 Task: Send an email with the signature Christopher Carter with the subject 'Request for a discount' and the message 'Please let me know if there are any issues with the attached file.' from softage.1@softage.net to softage.9@softage.net and softage.10@softage.net with an attached document Service_level_agreement.pdf
Action: Mouse moved to (136, 154)
Screenshot: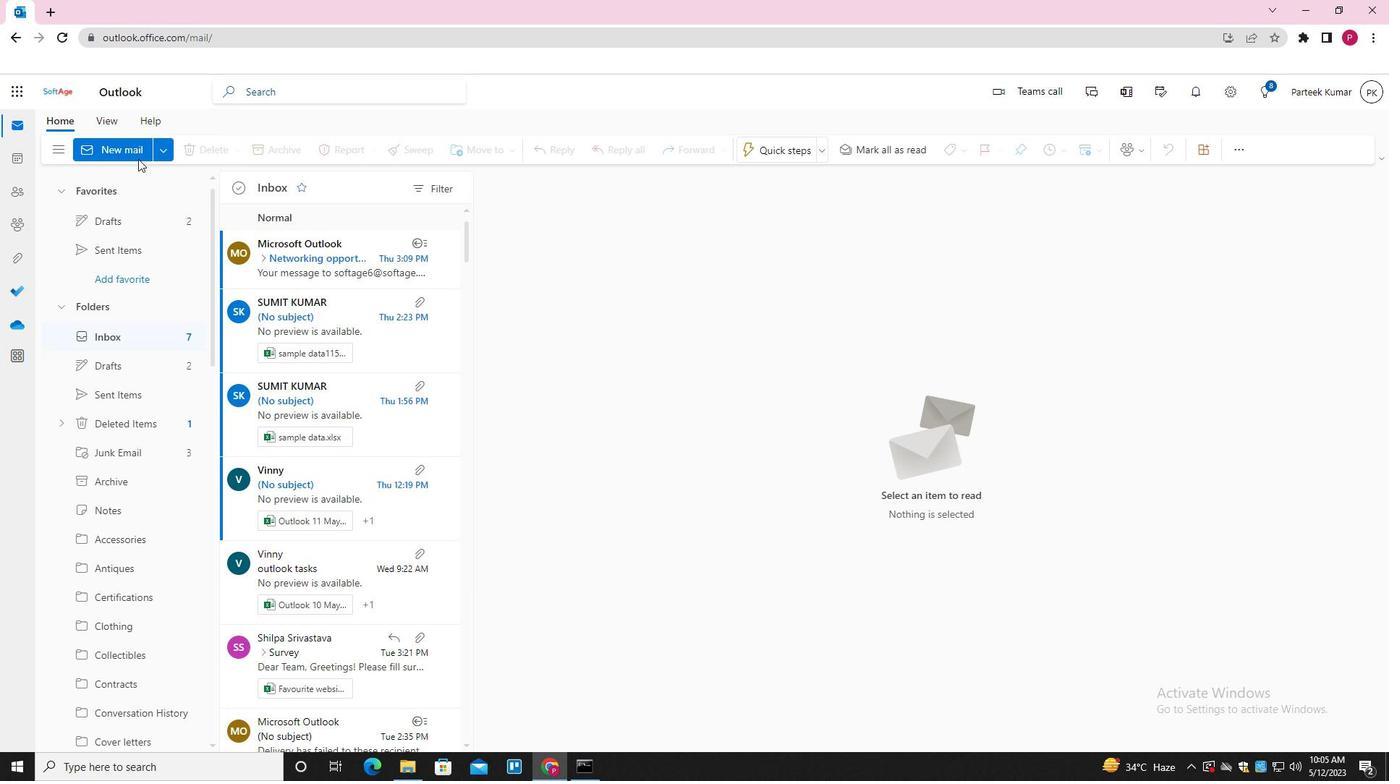
Action: Mouse pressed left at (136, 154)
Screenshot: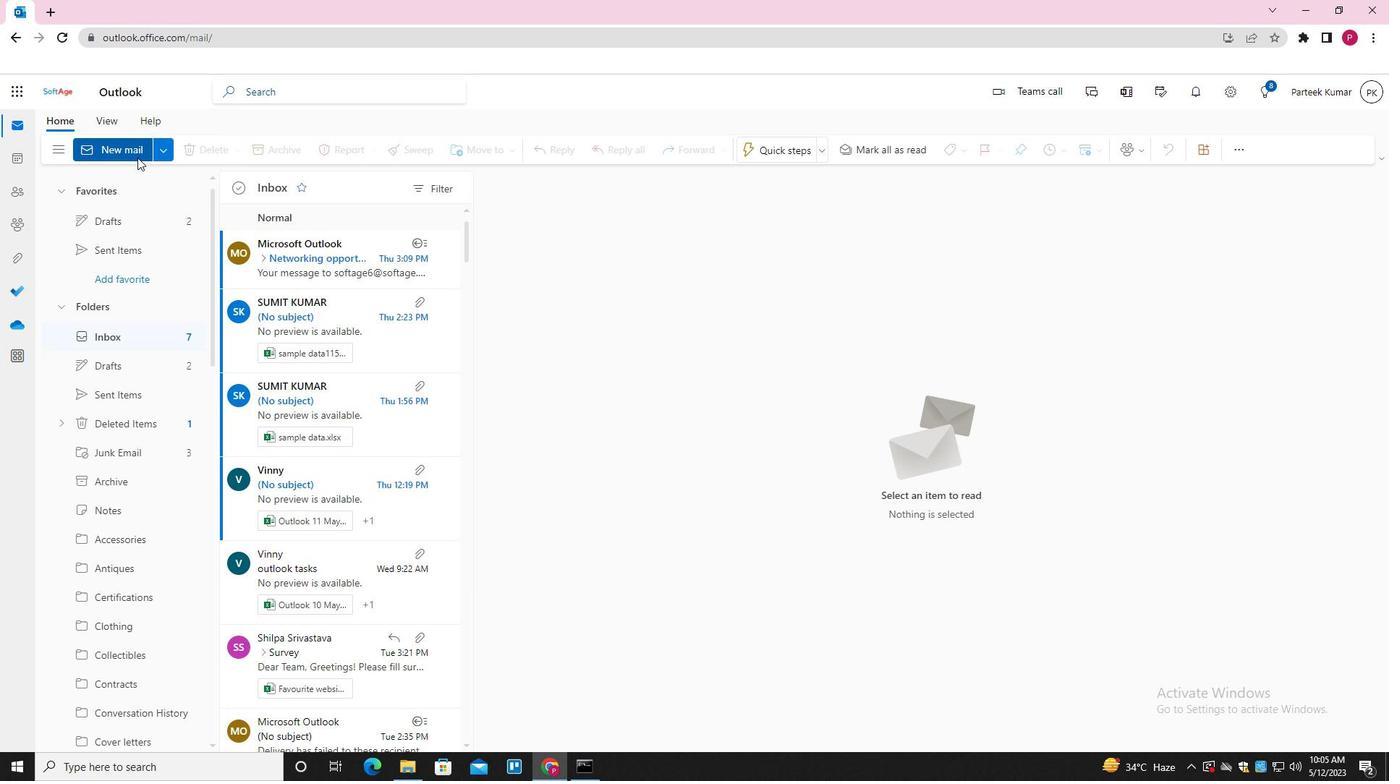 
Action: Mouse moved to (526, 383)
Screenshot: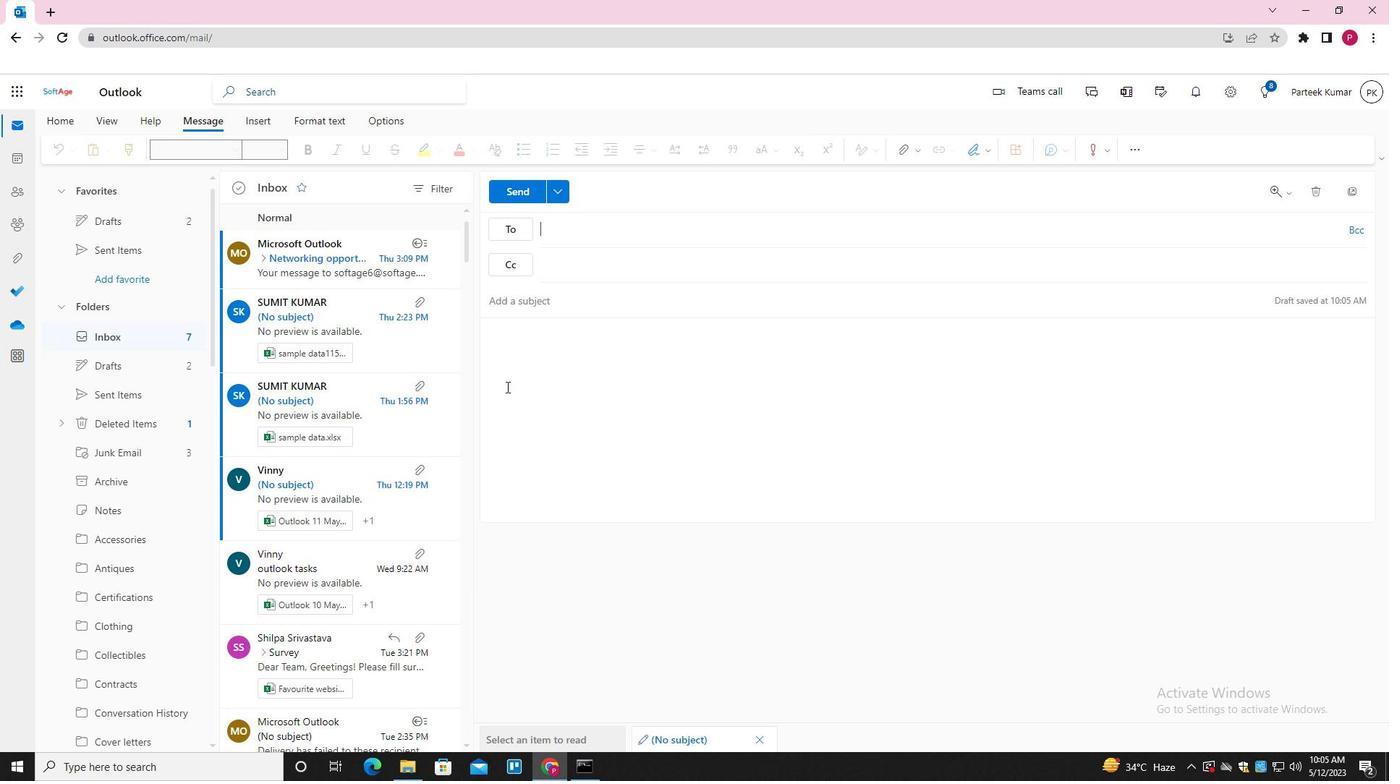 
Action: Mouse pressed left at (526, 383)
Screenshot: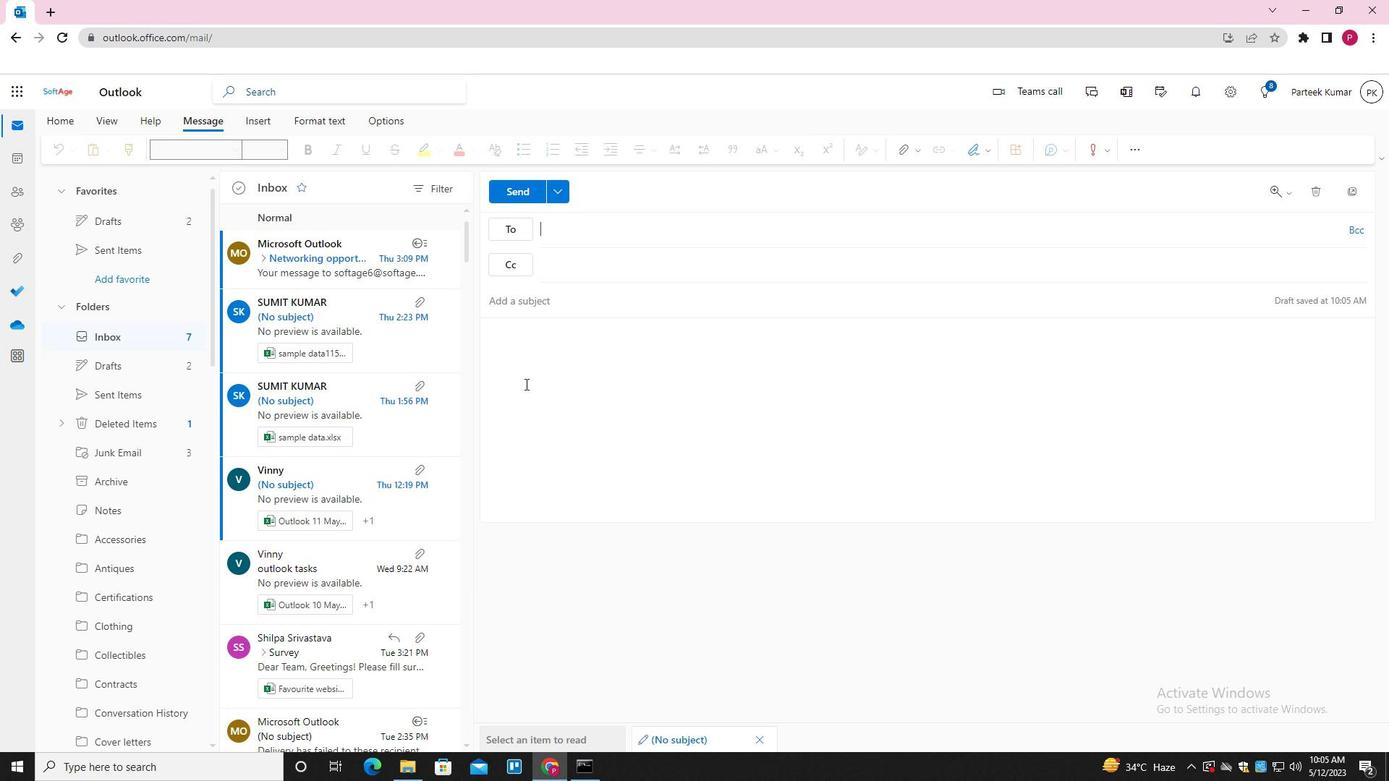 
Action: Mouse moved to (974, 152)
Screenshot: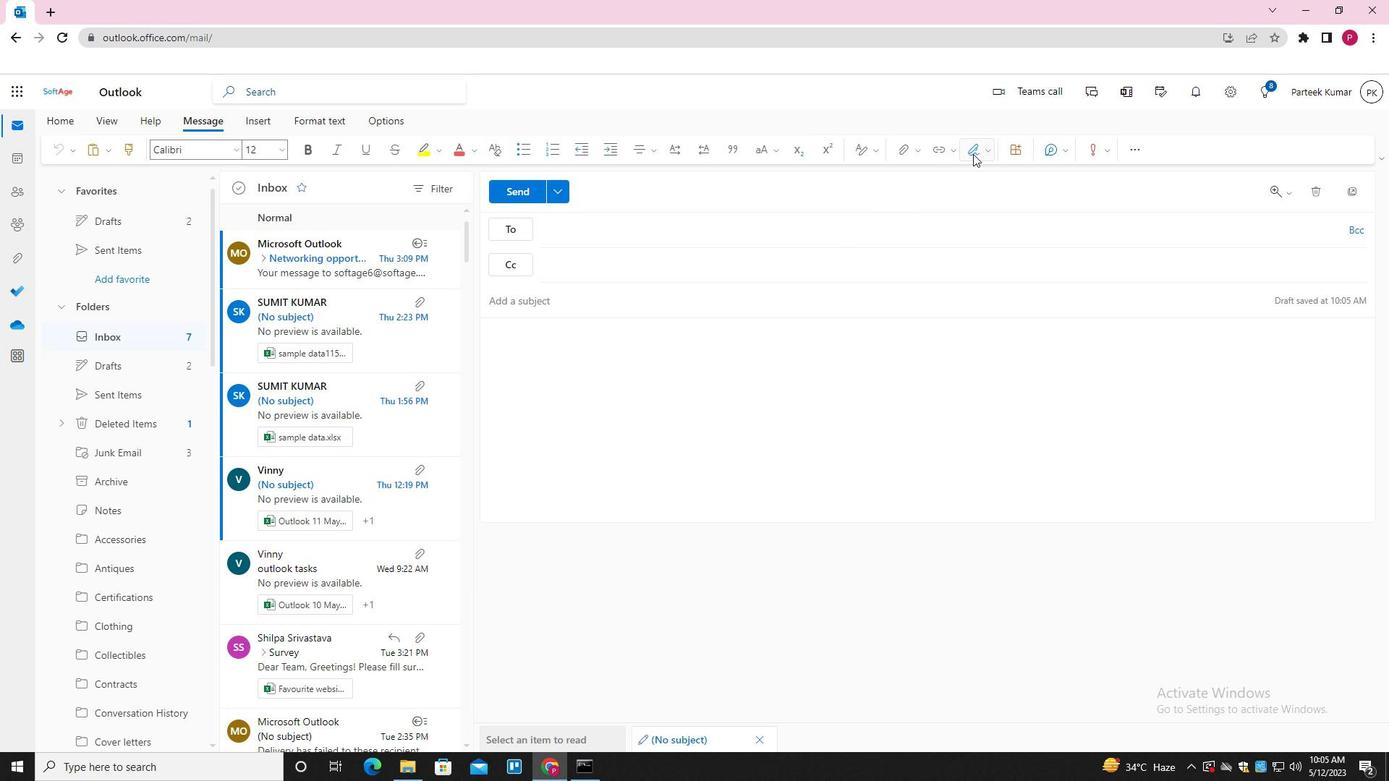 
Action: Mouse pressed left at (974, 152)
Screenshot: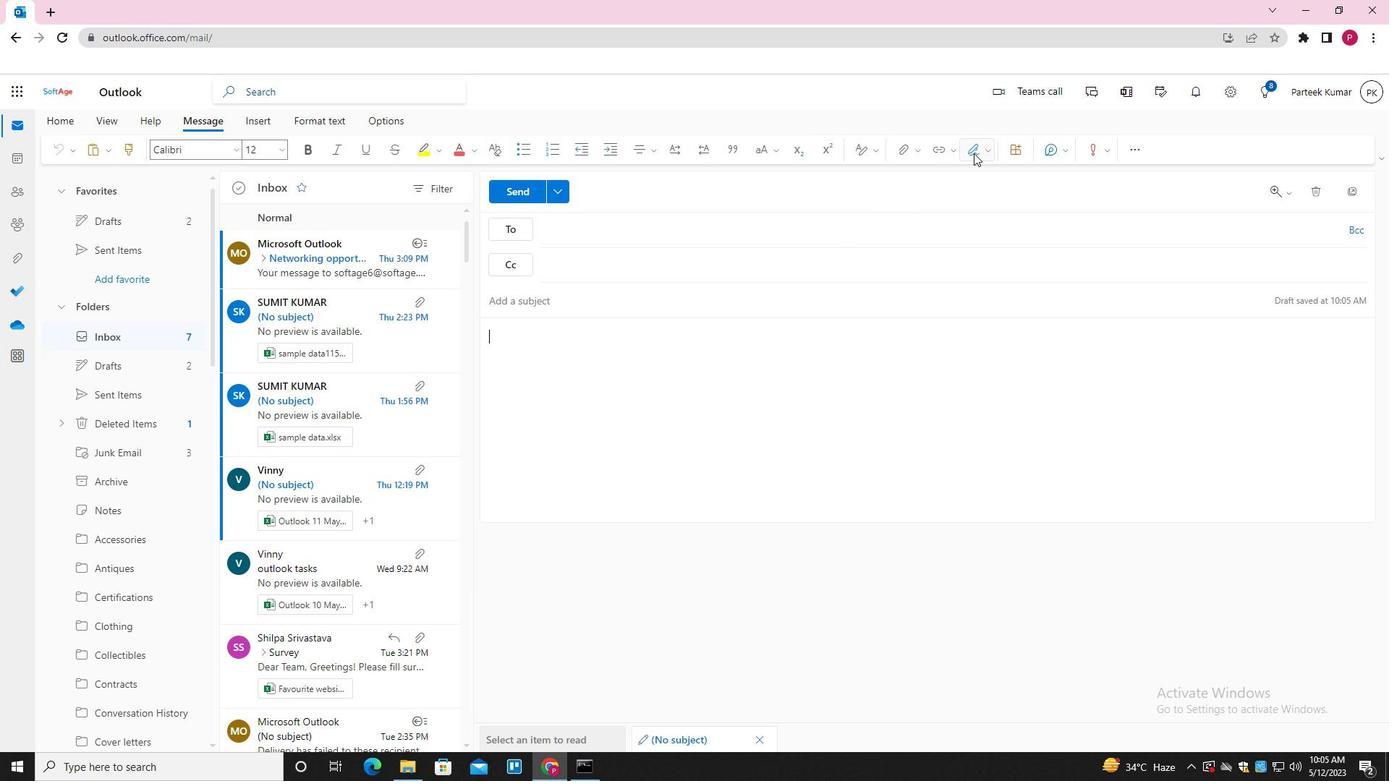 
Action: Mouse moved to (954, 209)
Screenshot: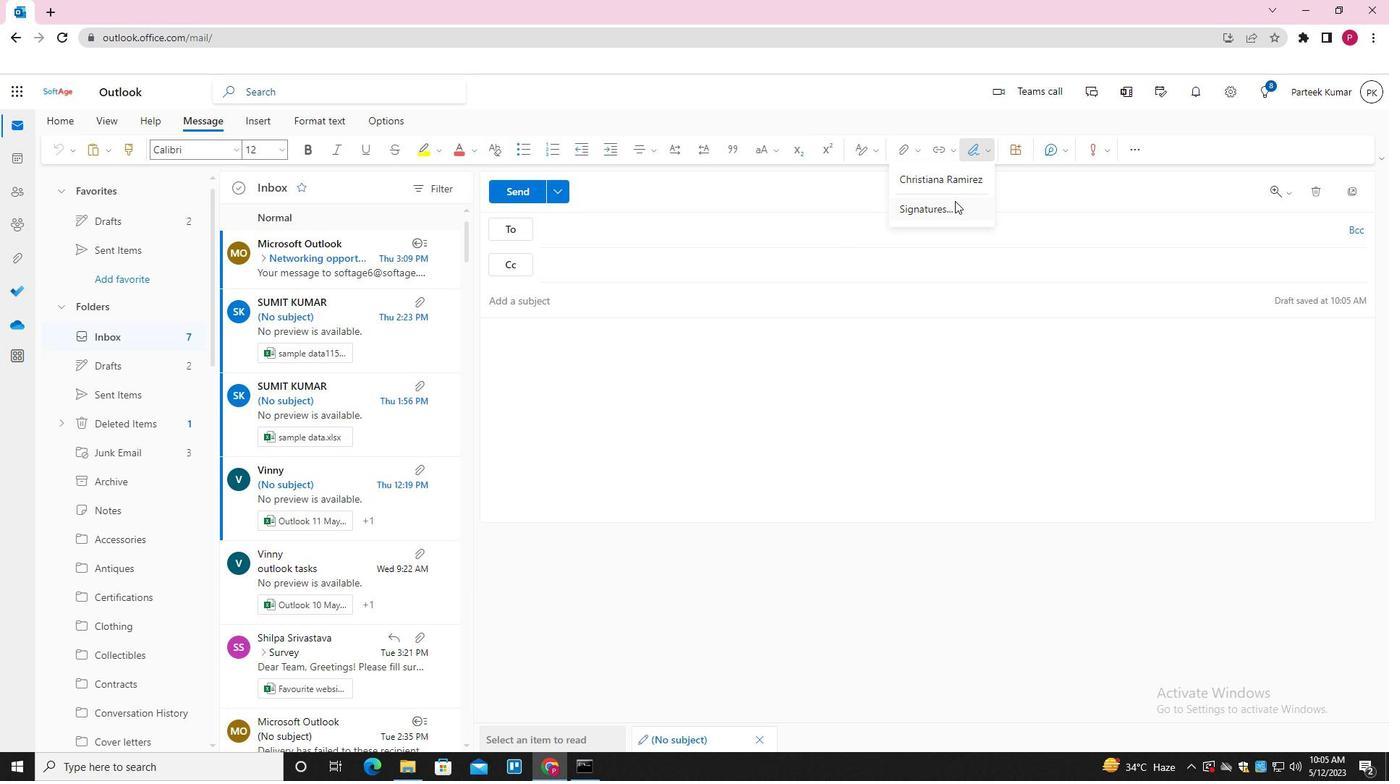 
Action: Mouse pressed left at (954, 209)
Screenshot: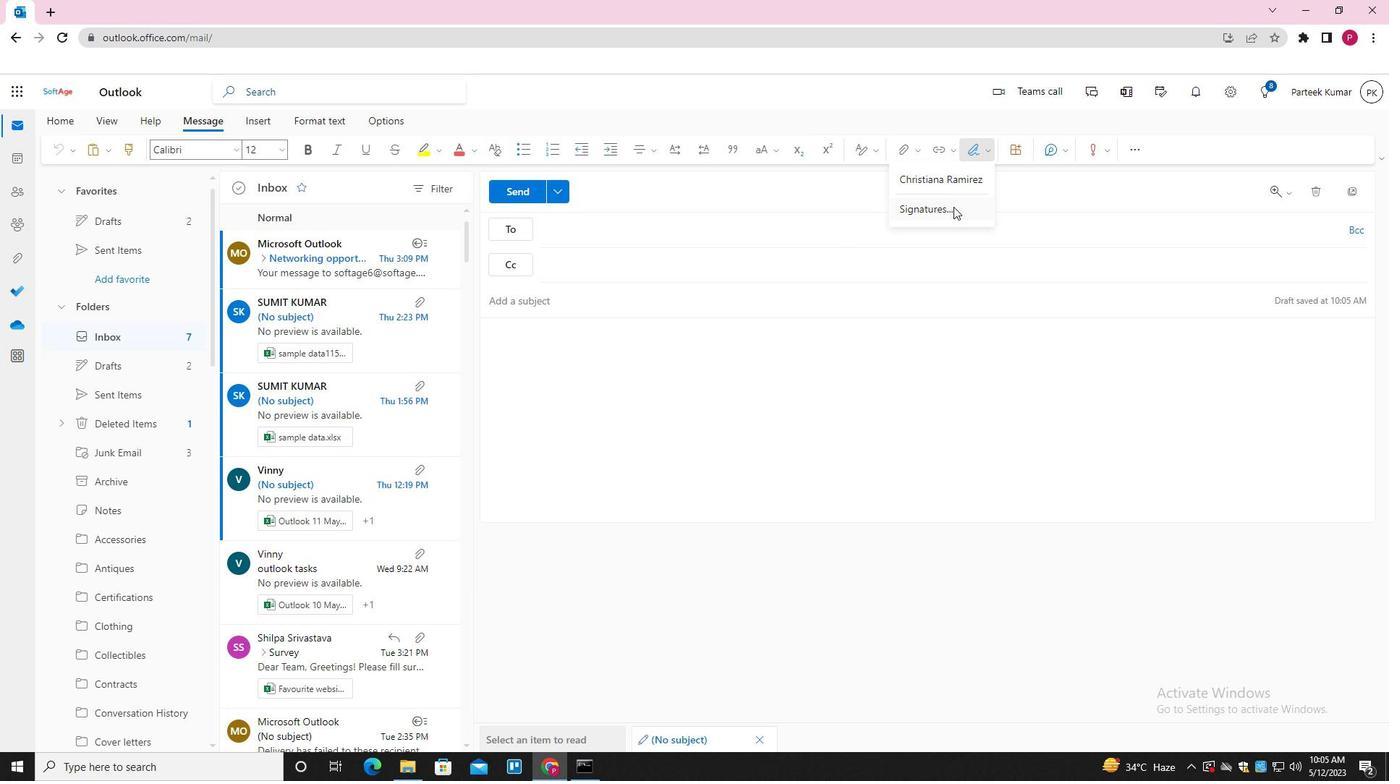 
Action: Mouse moved to (966, 259)
Screenshot: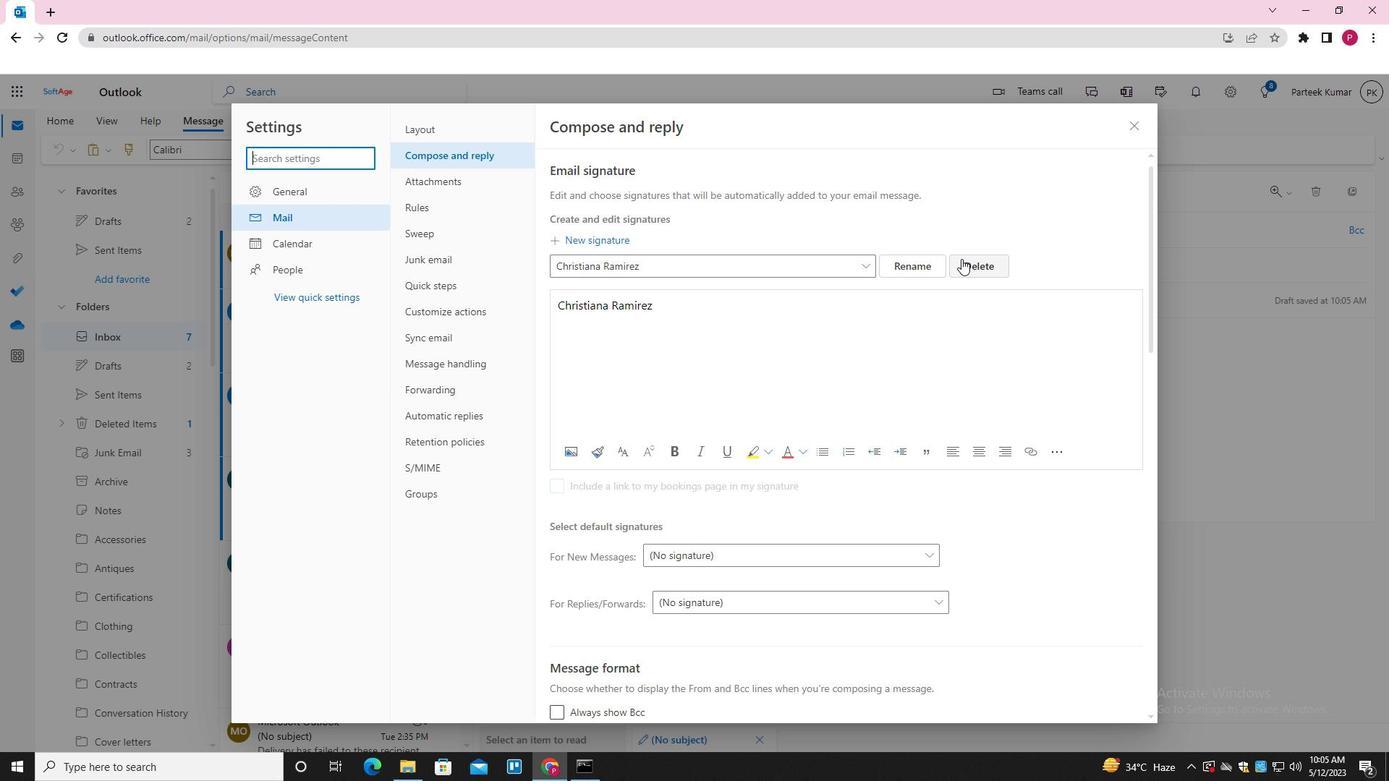 
Action: Mouse pressed left at (966, 259)
Screenshot: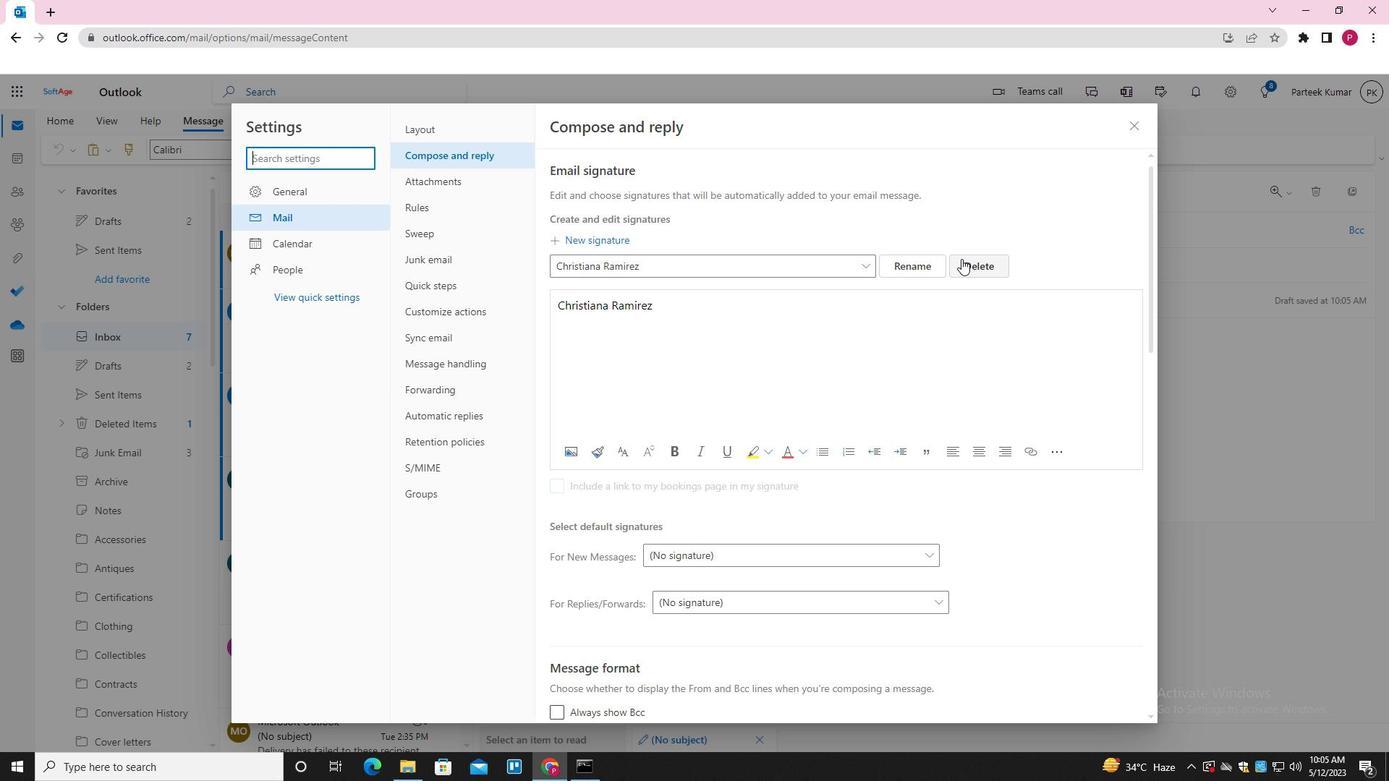 
Action: Mouse moved to (641, 269)
Screenshot: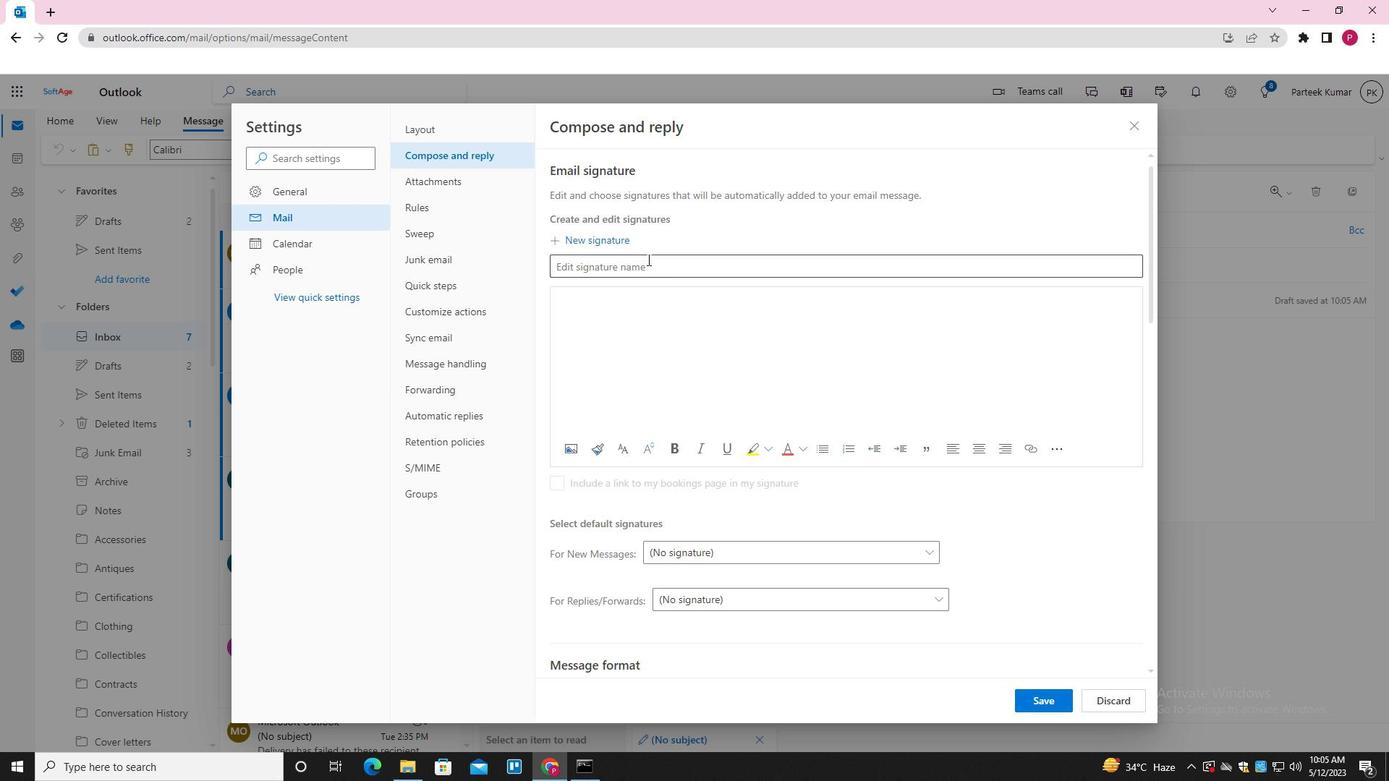 
Action: Mouse pressed left at (641, 269)
Screenshot: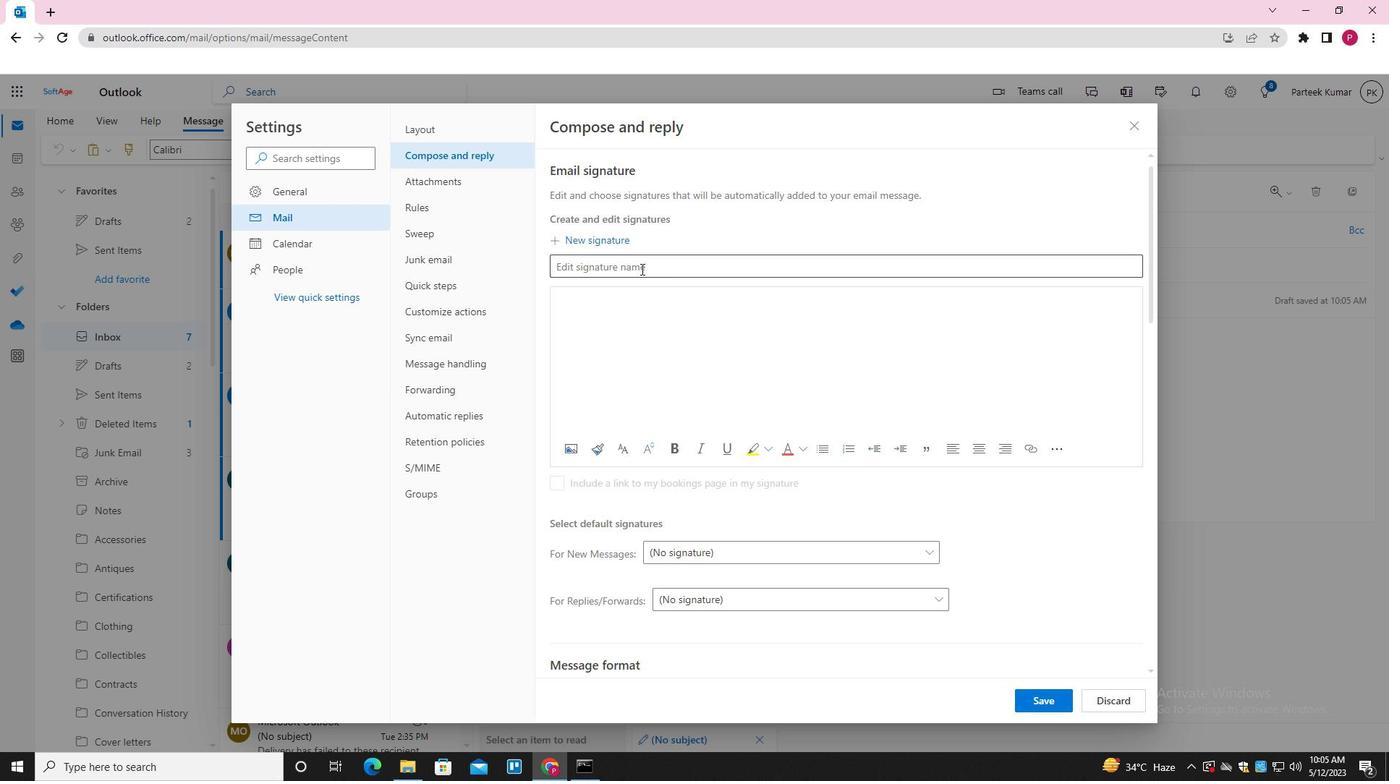 
Action: Key pressed <Key.shift>CHRISTOPHER<Key.space><Key.shift><Key.shift><Key.shift><Key.shift><Key.shift>CARTERctrl+Actrl+C
Screenshot: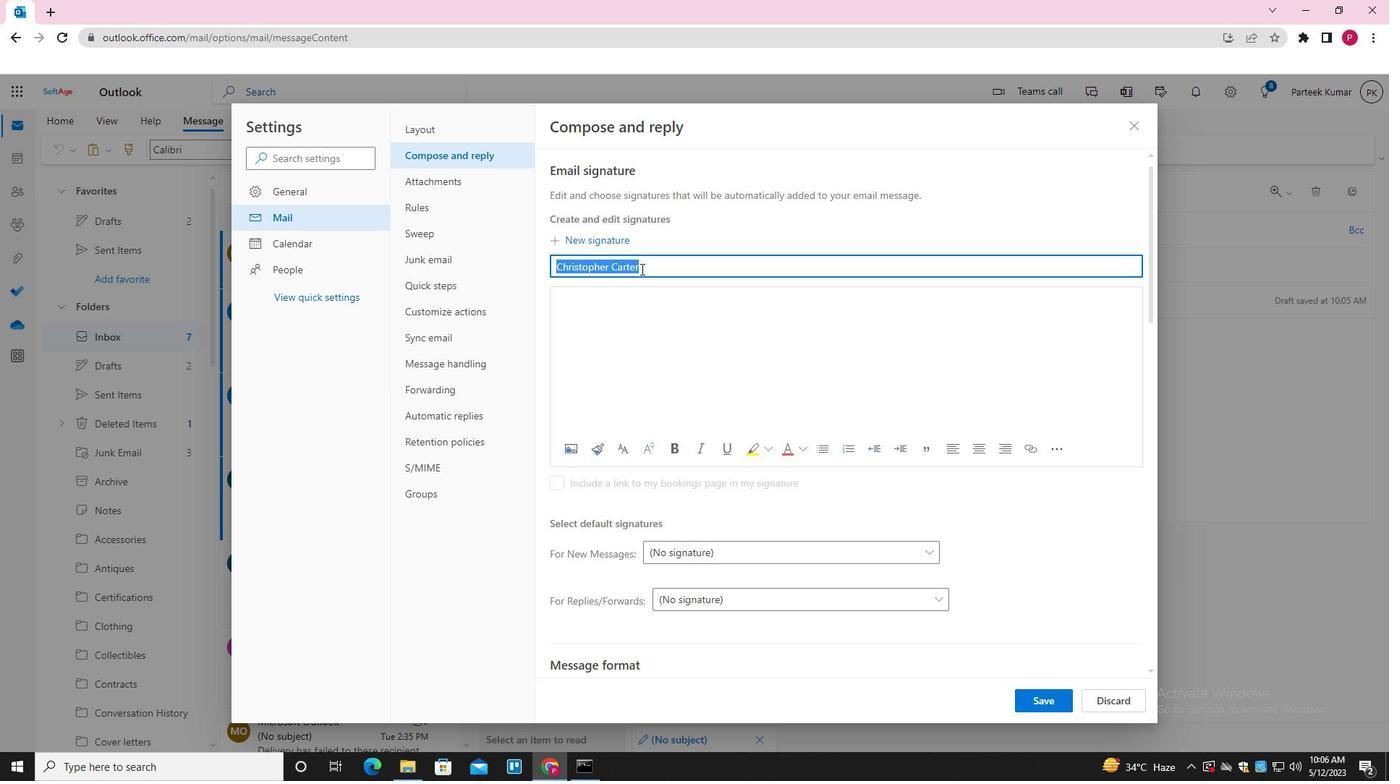 
Action: Mouse moved to (644, 304)
Screenshot: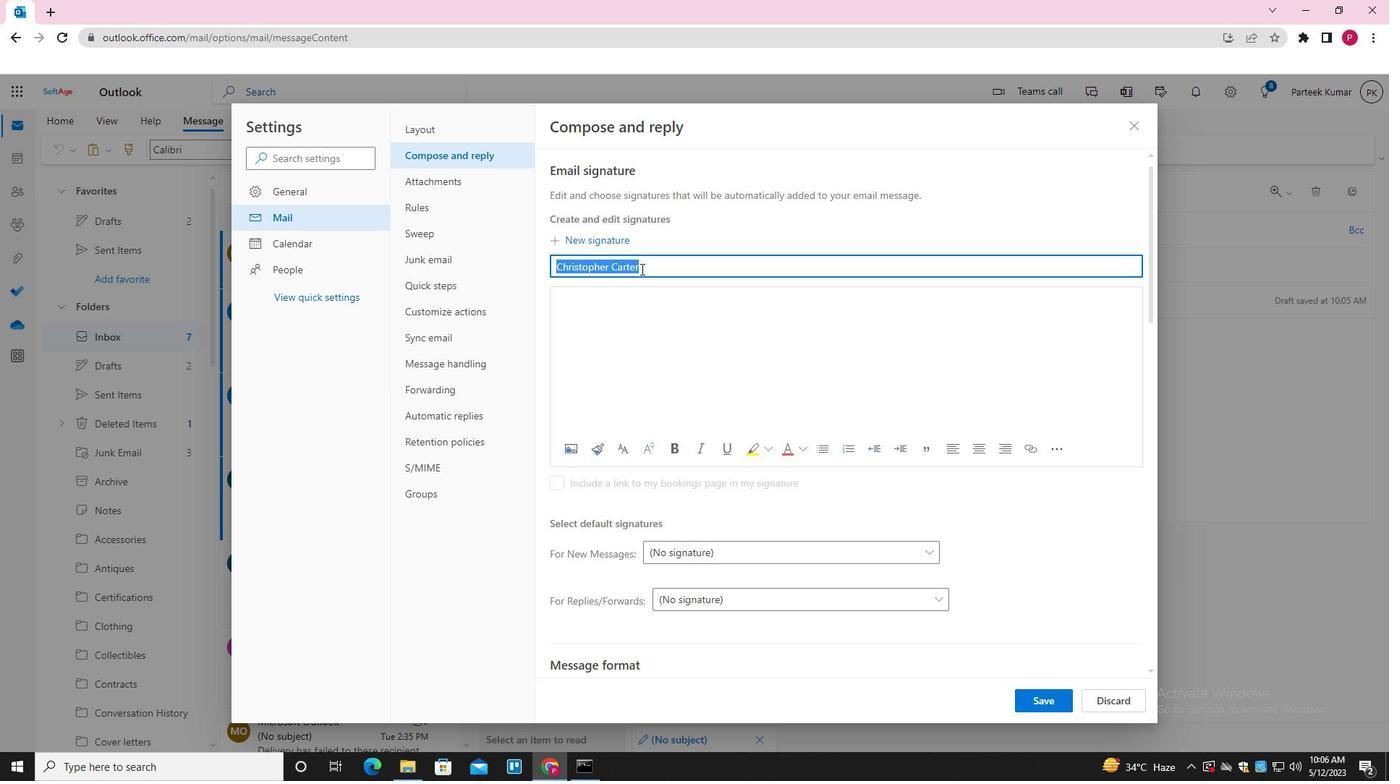 
Action: Mouse pressed left at (644, 304)
Screenshot: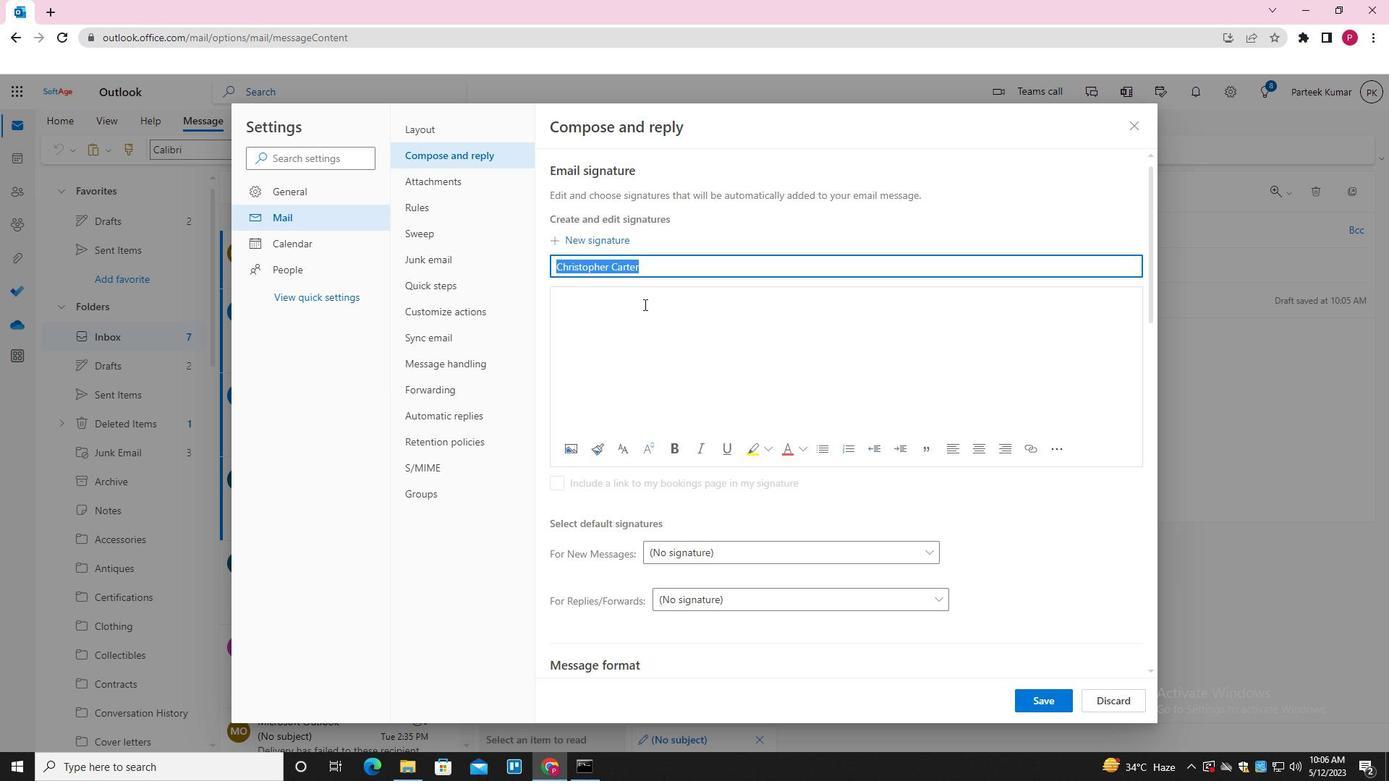 
Action: Key pressed ctrl+V
Screenshot: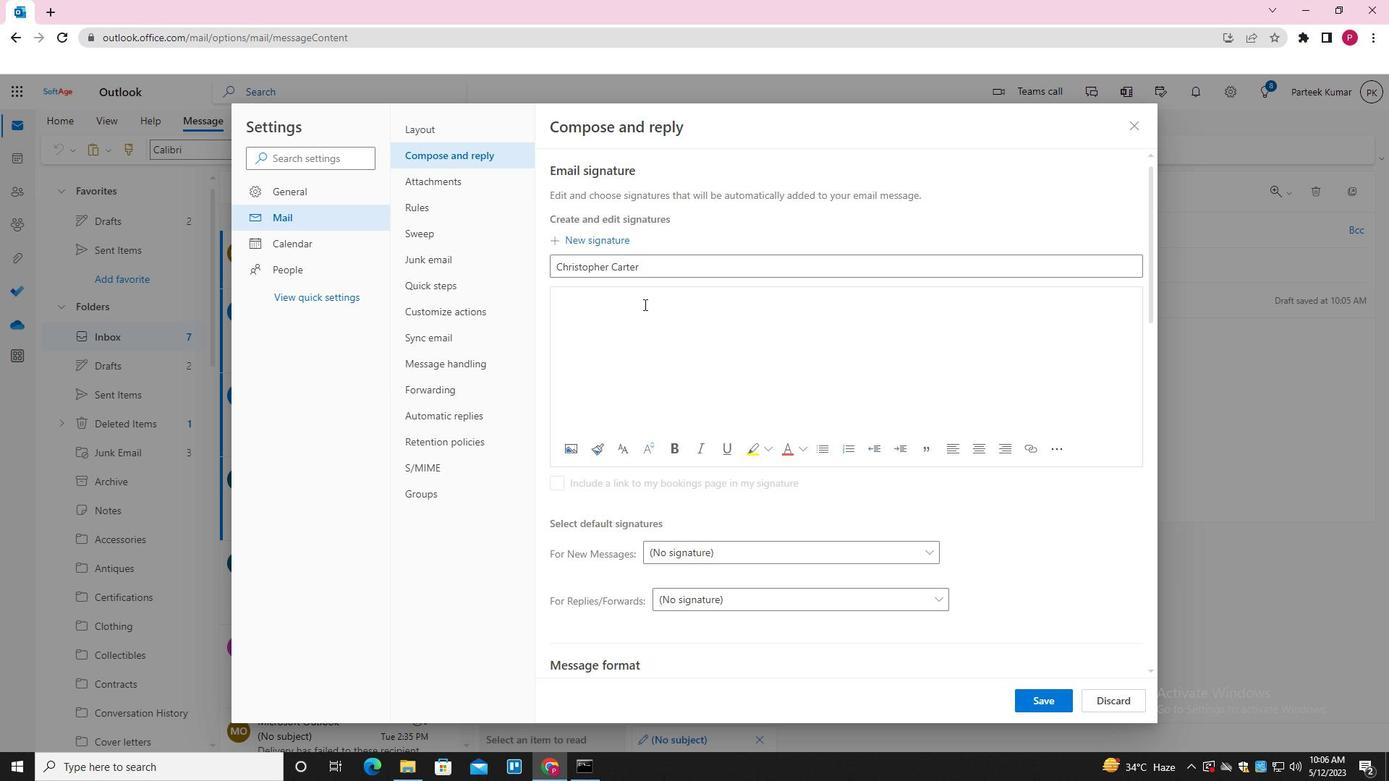 
Action: Mouse moved to (1024, 697)
Screenshot: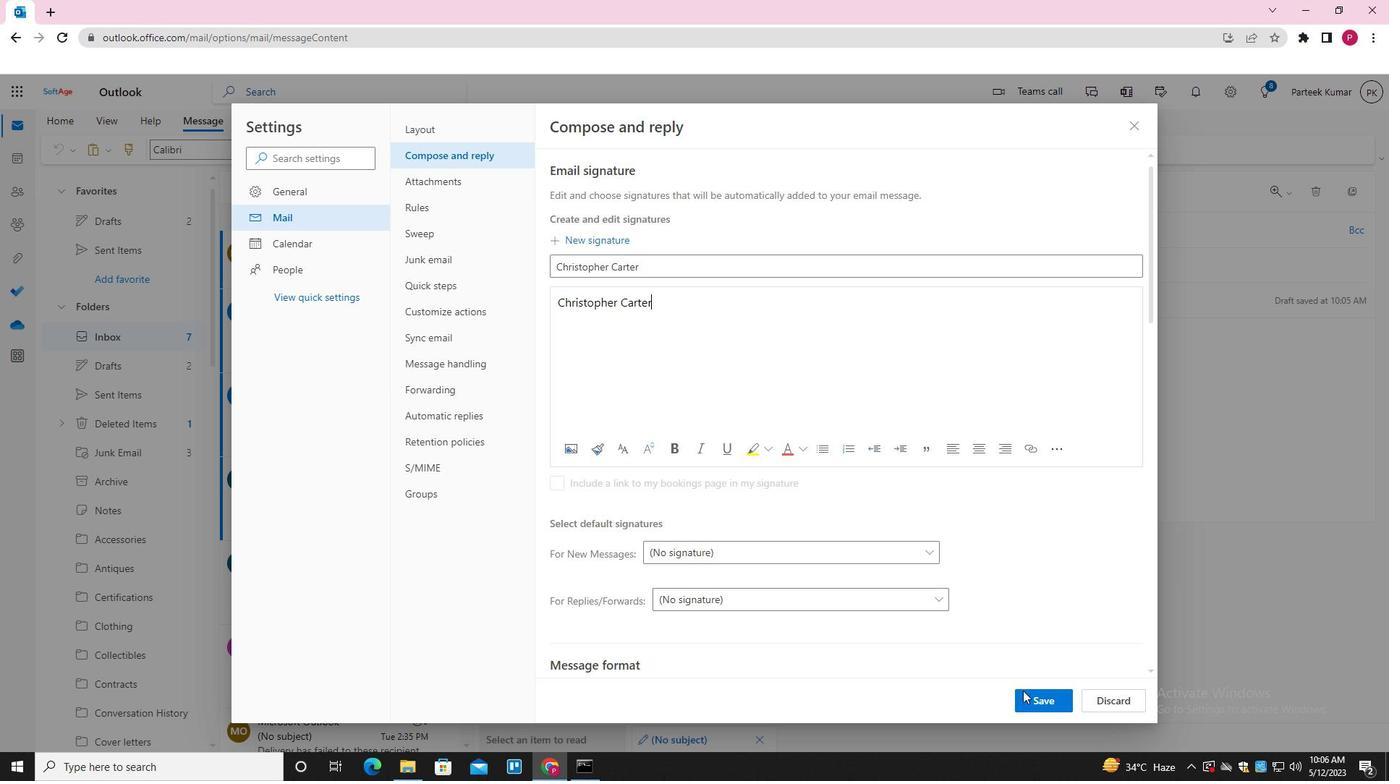 
Action: Mouse pressed left at (1024, 697)
Screenshot: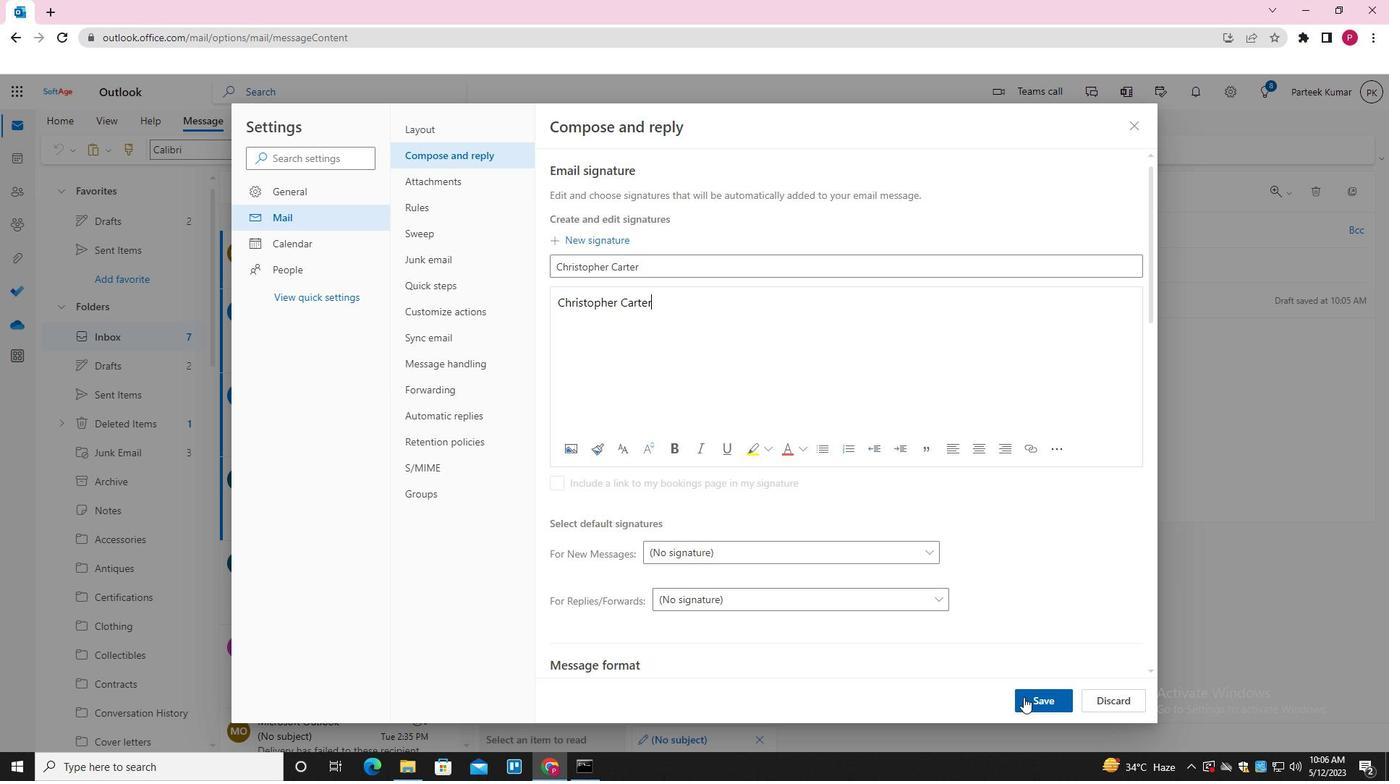 
Action: Mouse moved to (1136, 126)
Screenshot: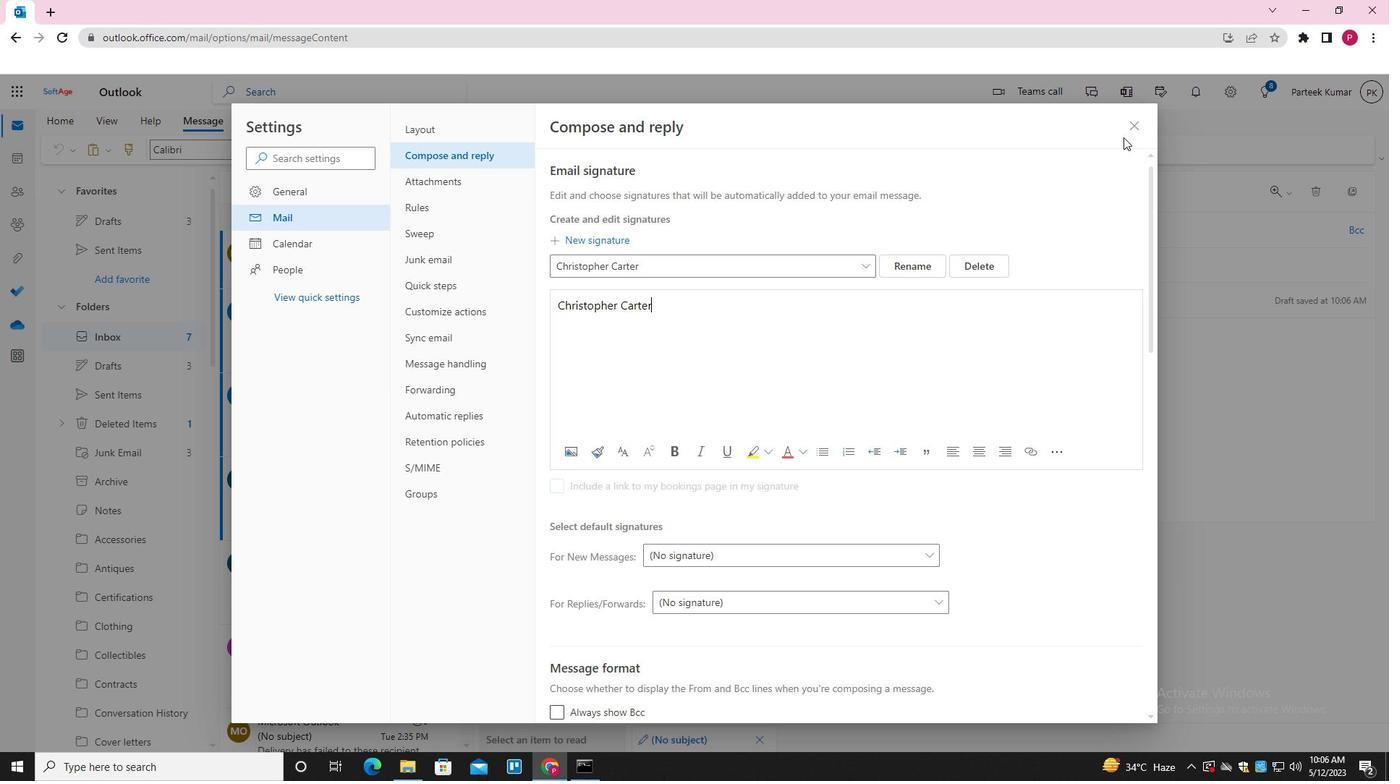 
Action: Mouse pressed left at (1136, 126)
Screenshot: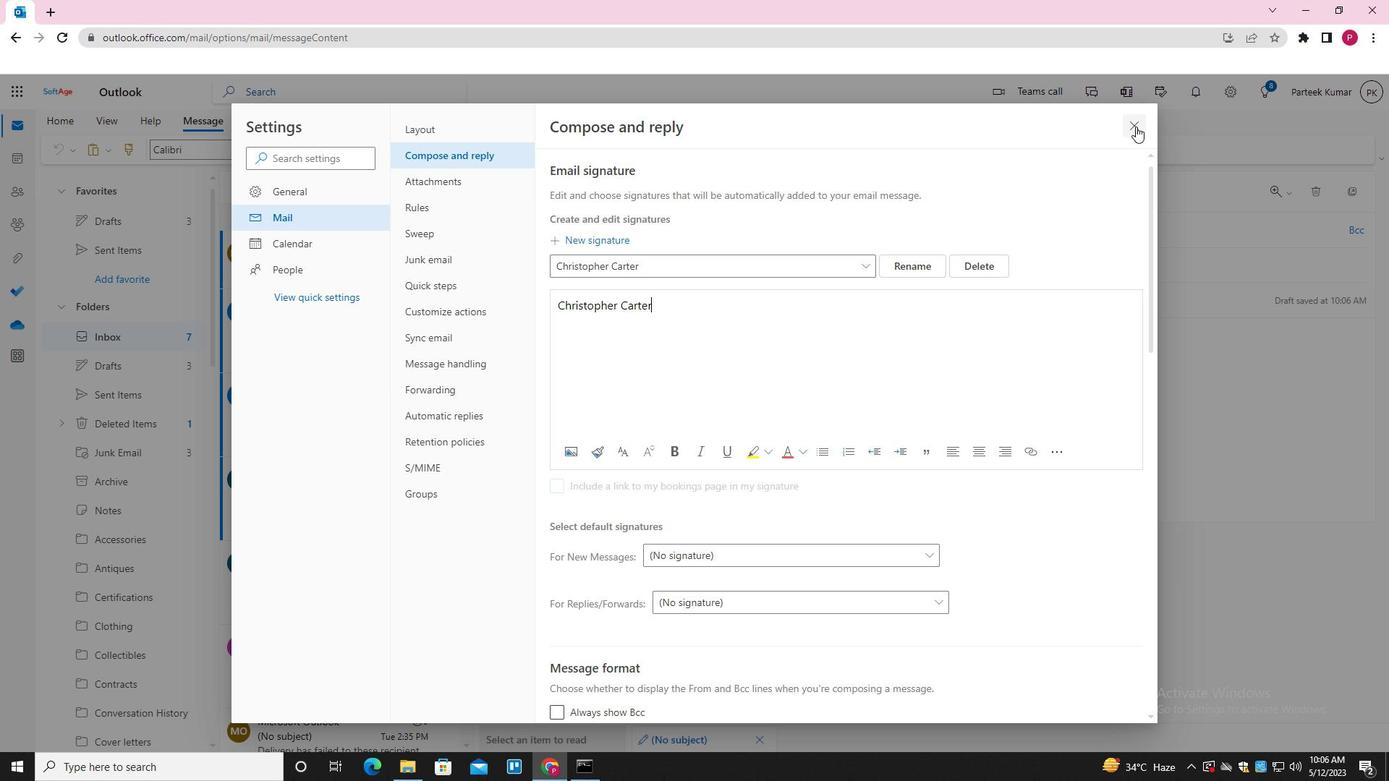 
Action: Mouse moved to (887, 341)
Screenshot: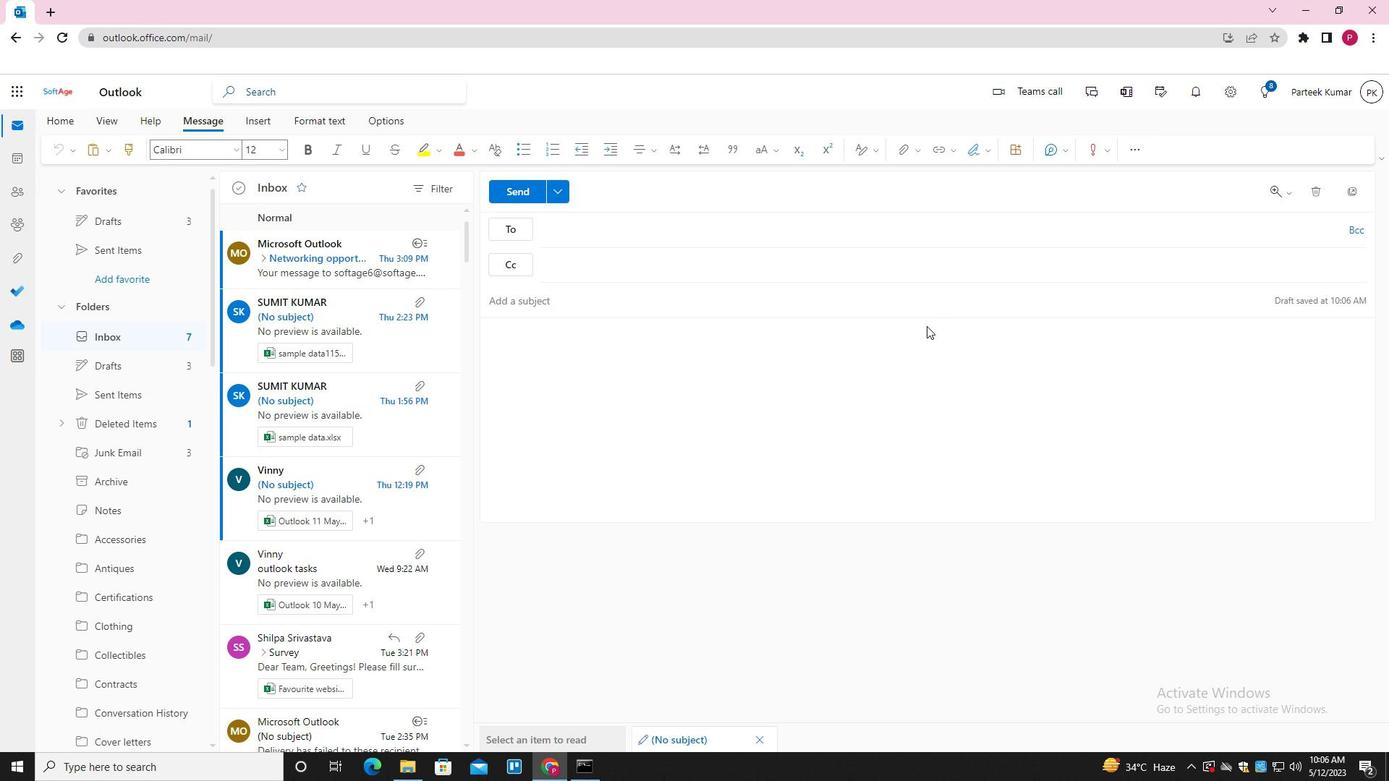 
Action: Mouse pressed left at (887, 341)
Screenshot: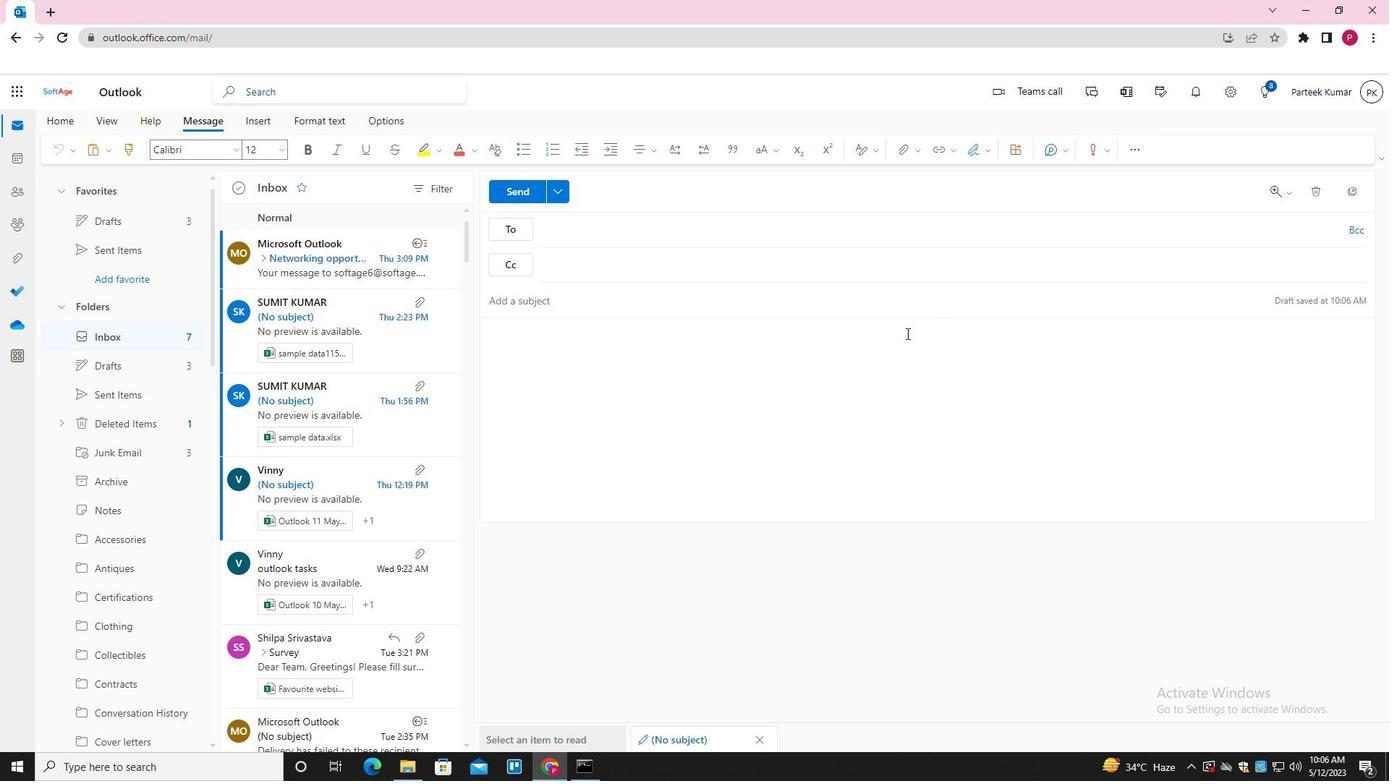 
Action: Mouse moved to (975, 149)
Screenshot: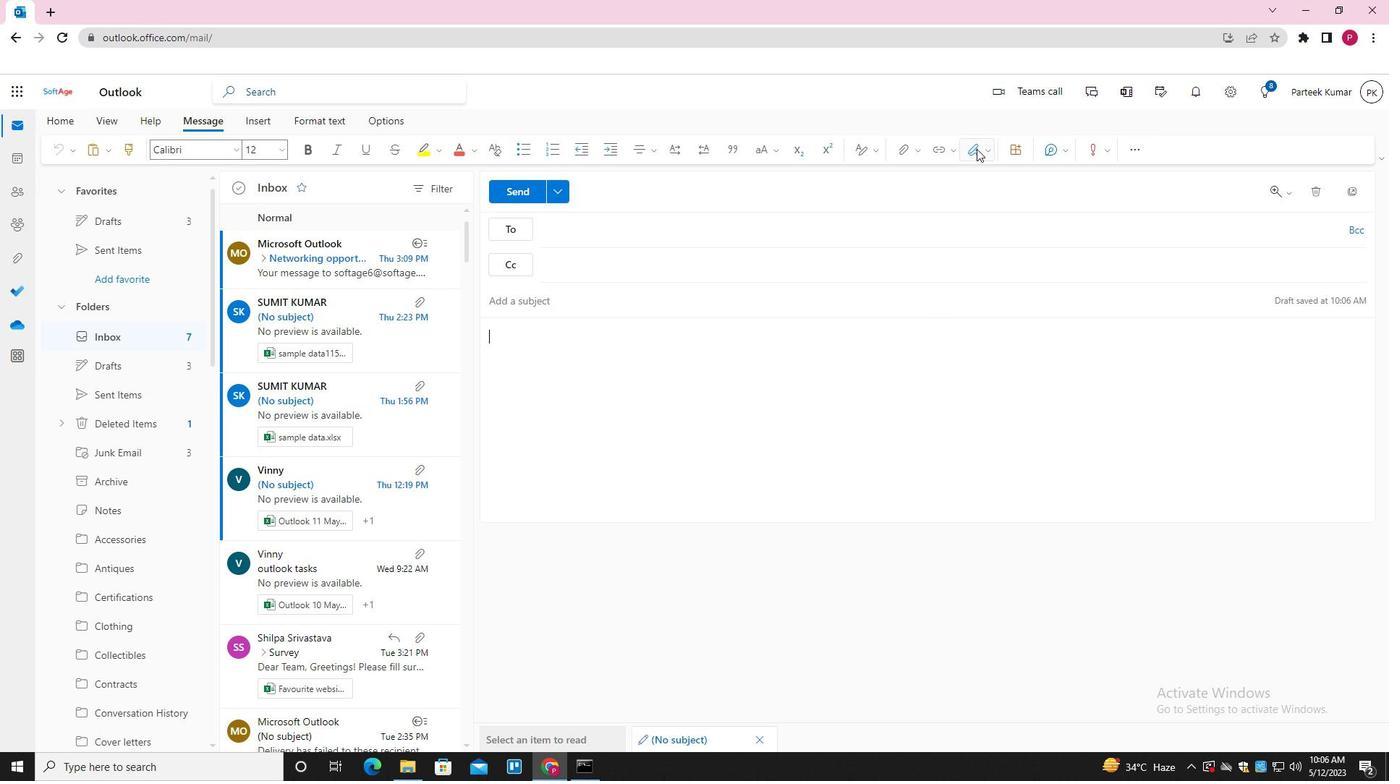 
Action: Mouse pressed left at (975, 149)
Screenshot: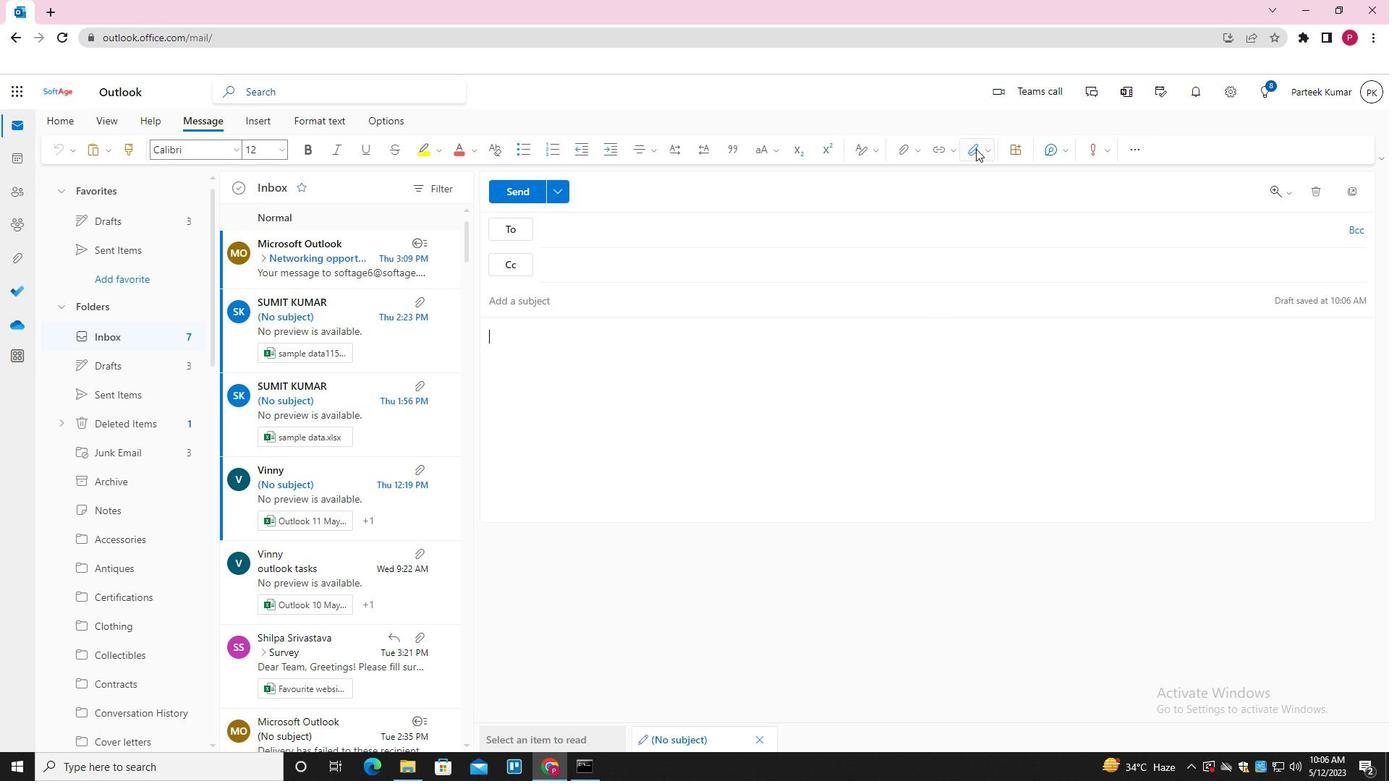 
Action: Mouse moved to (940, 178)
Screenshot: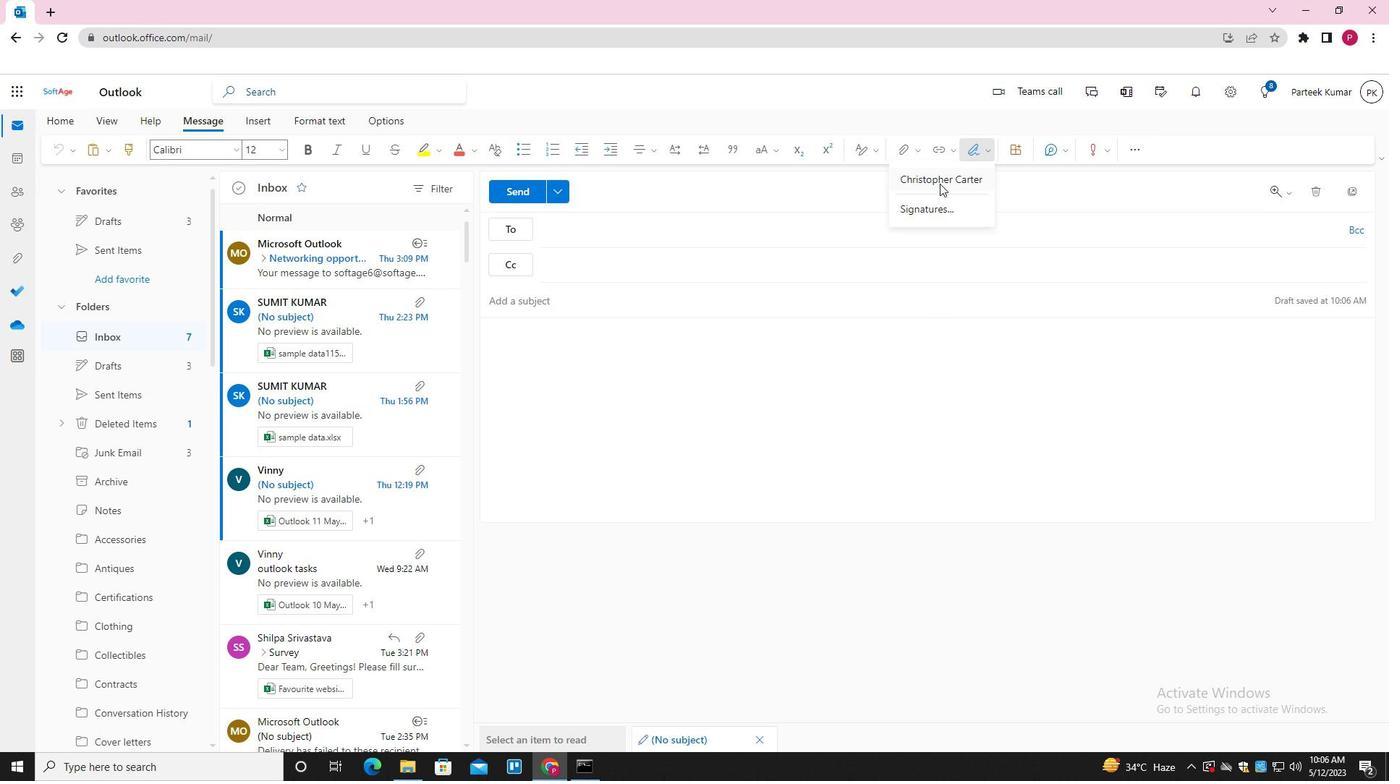 
Action: Mouse pressed left at (940, 178)
Screenshot: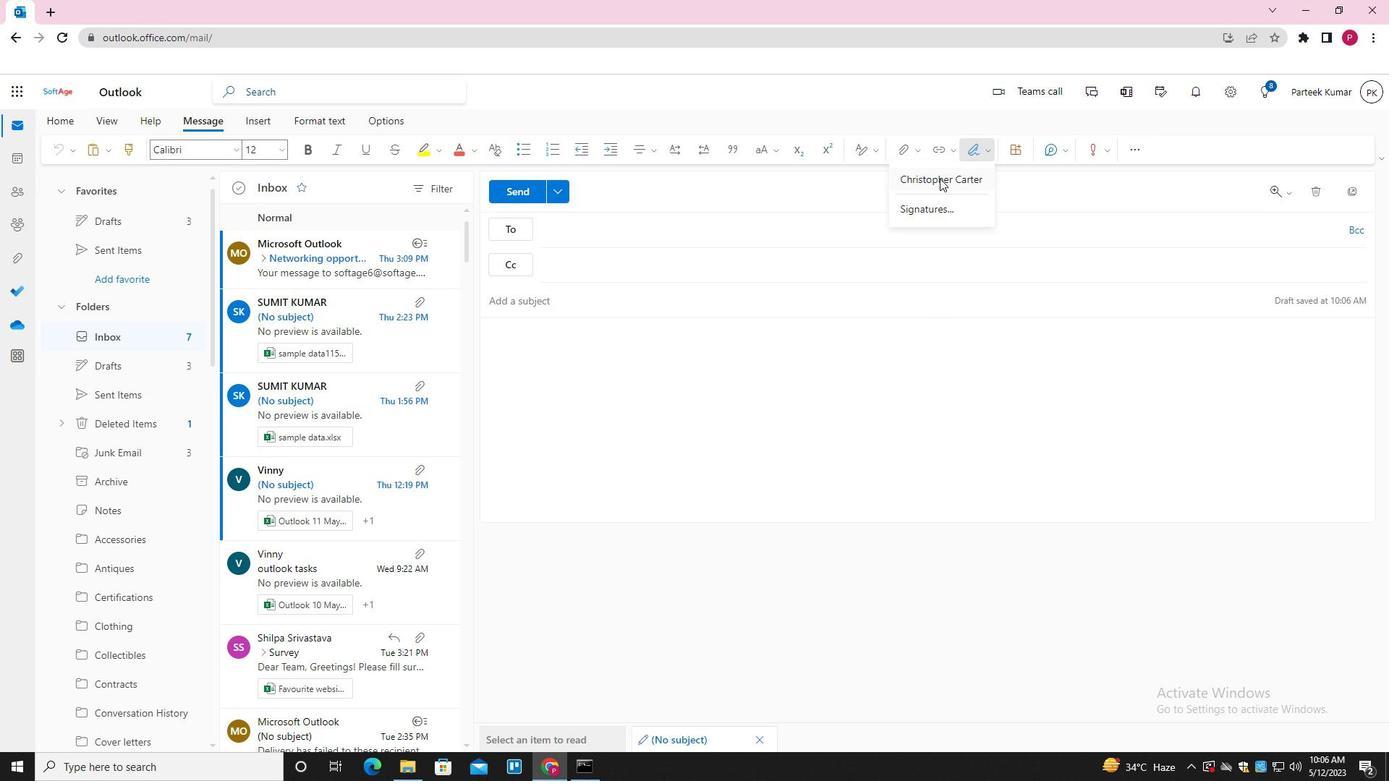 
Action: Mouse moved to (553, 304)
Screenshot: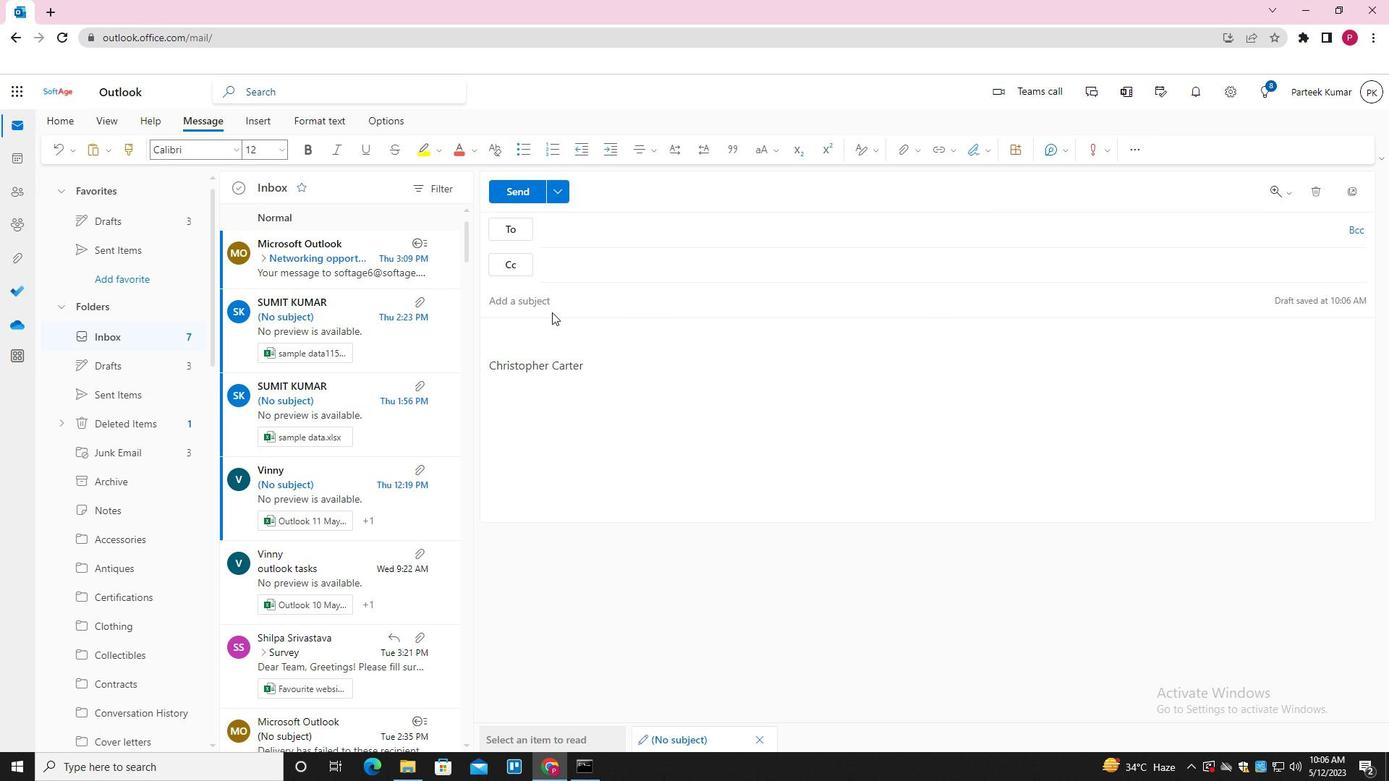 
Action: Mouse pressed left at (553, 304)
Screenshot: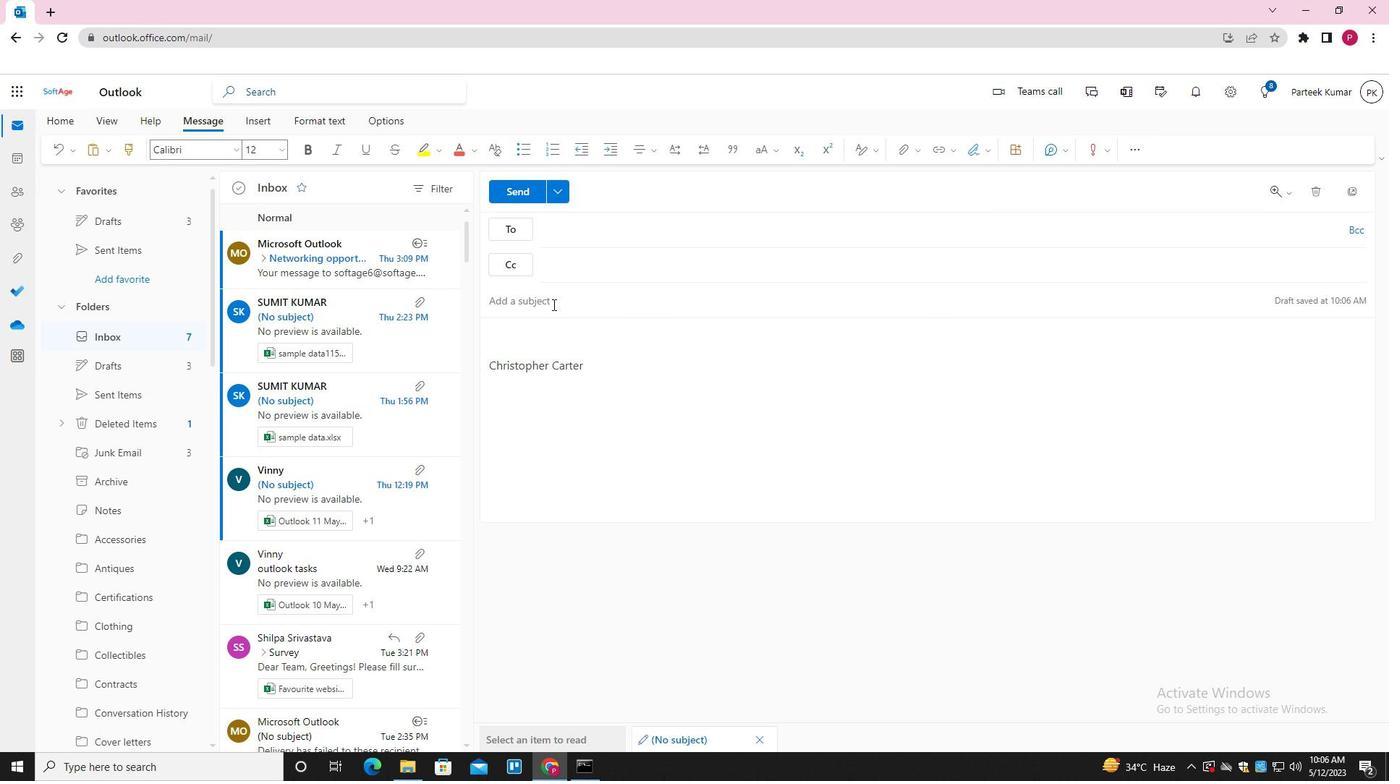 
Action: Key pressed <Key.shift>ctrl+REQUEST<Key.space>FOR<Key.space>A<Key.space>SID<Key.backspace>SCOUNT<Key.space><Key.backspace><Key.backspace><Key.backspace><Key.backspace><Key.backspace><Key.backspace><Key.backspace><Key.backspace><Key.backspace>DISCOUNT<Key.space>
Screenshot: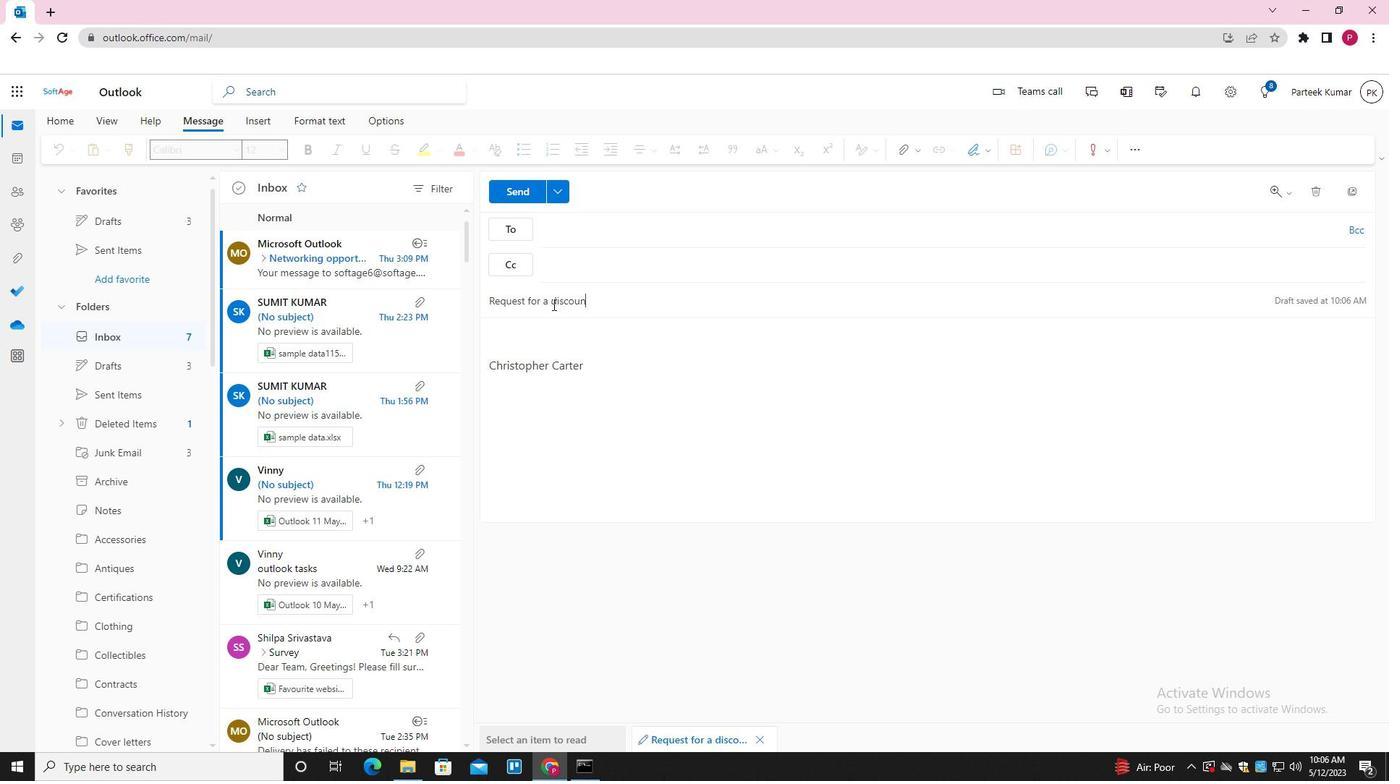 
Action: Mouse moved to (537, 329)
Screenshot: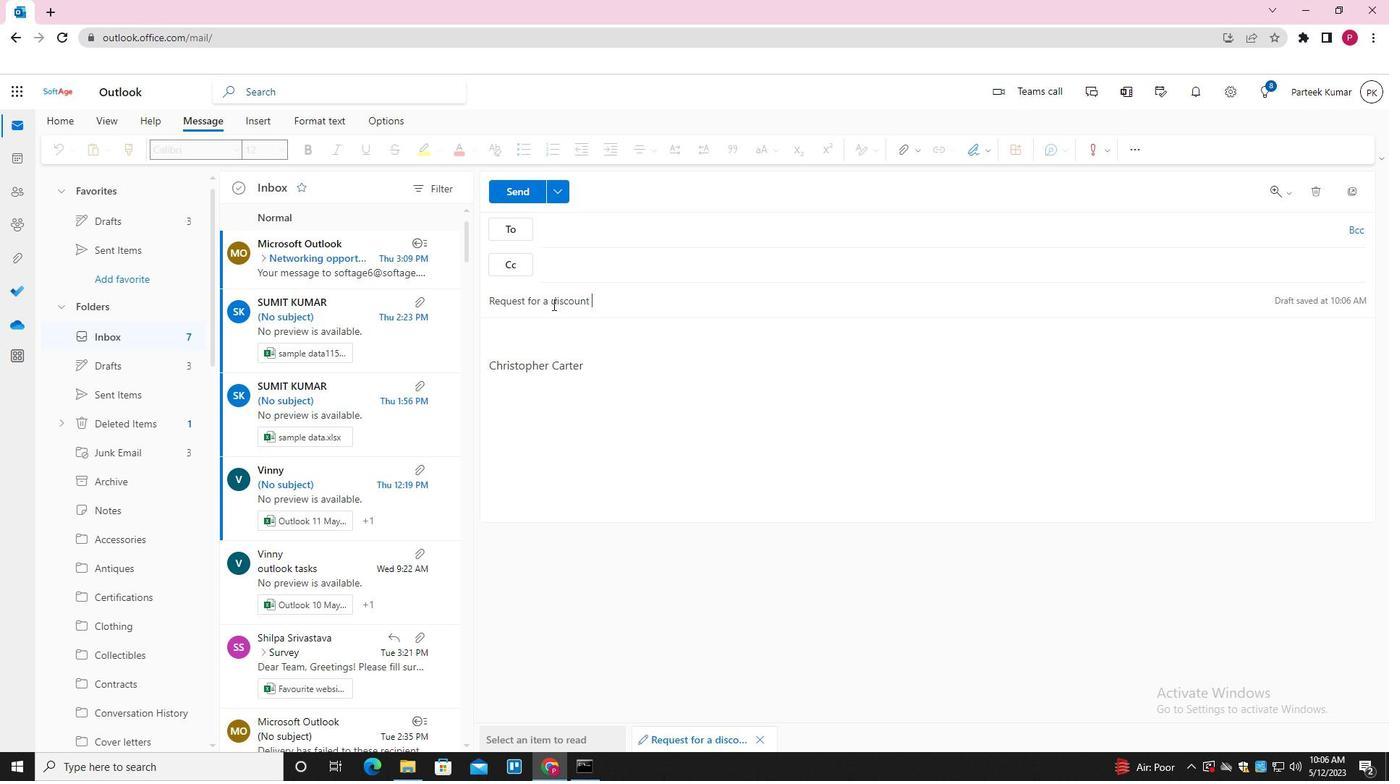 
Action: Mouse pressed left at (537, 329)
Screenshot: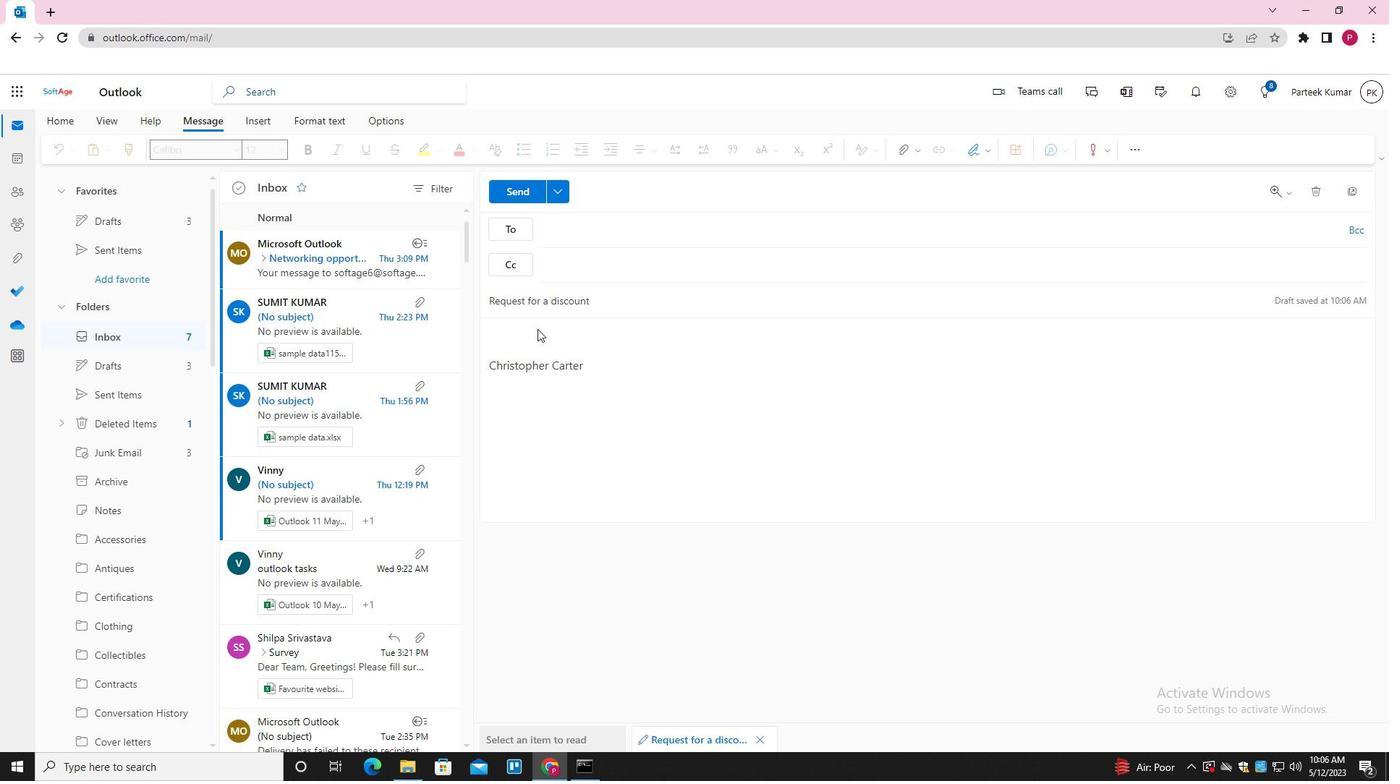 
Action: Mouse moved to (538, 335)
Screenshot: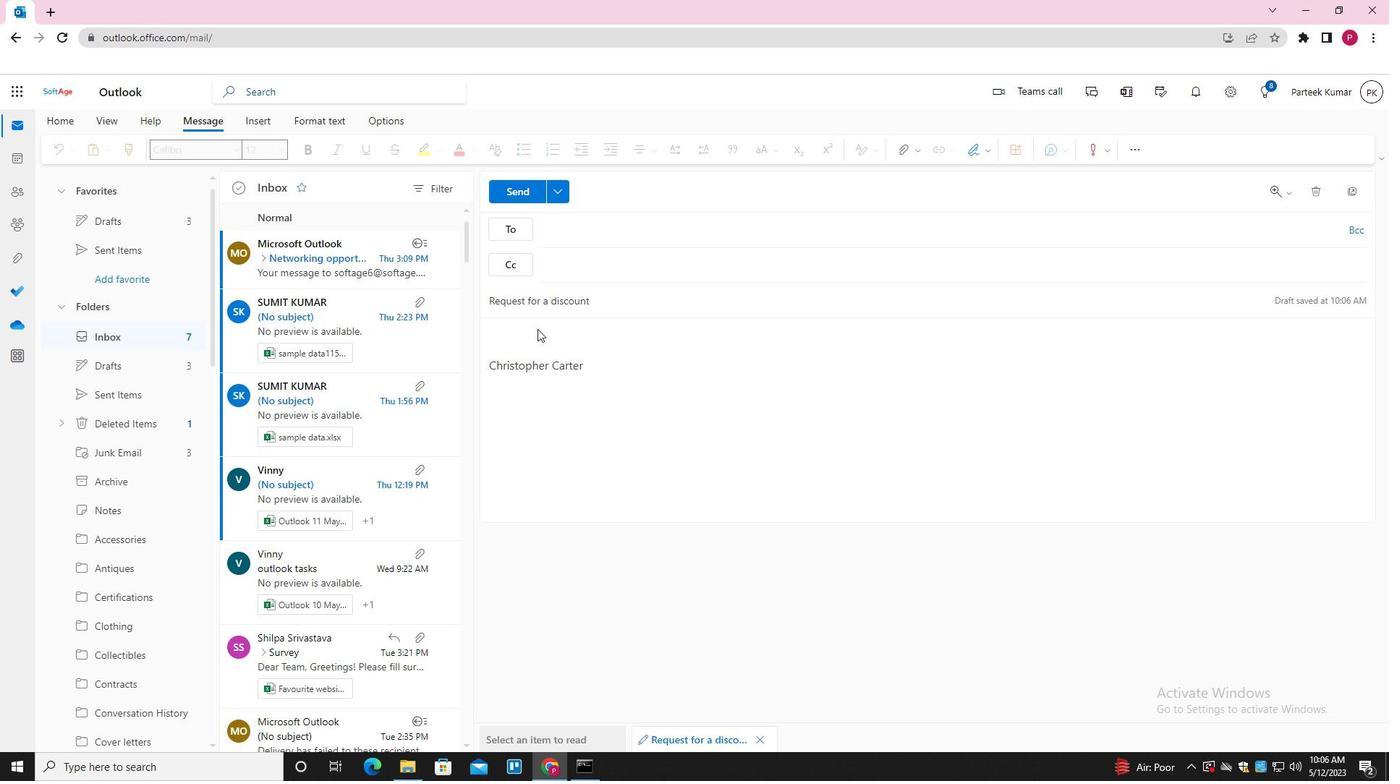 
Action: Mouse pressed left at (538, 335)
Screenshot: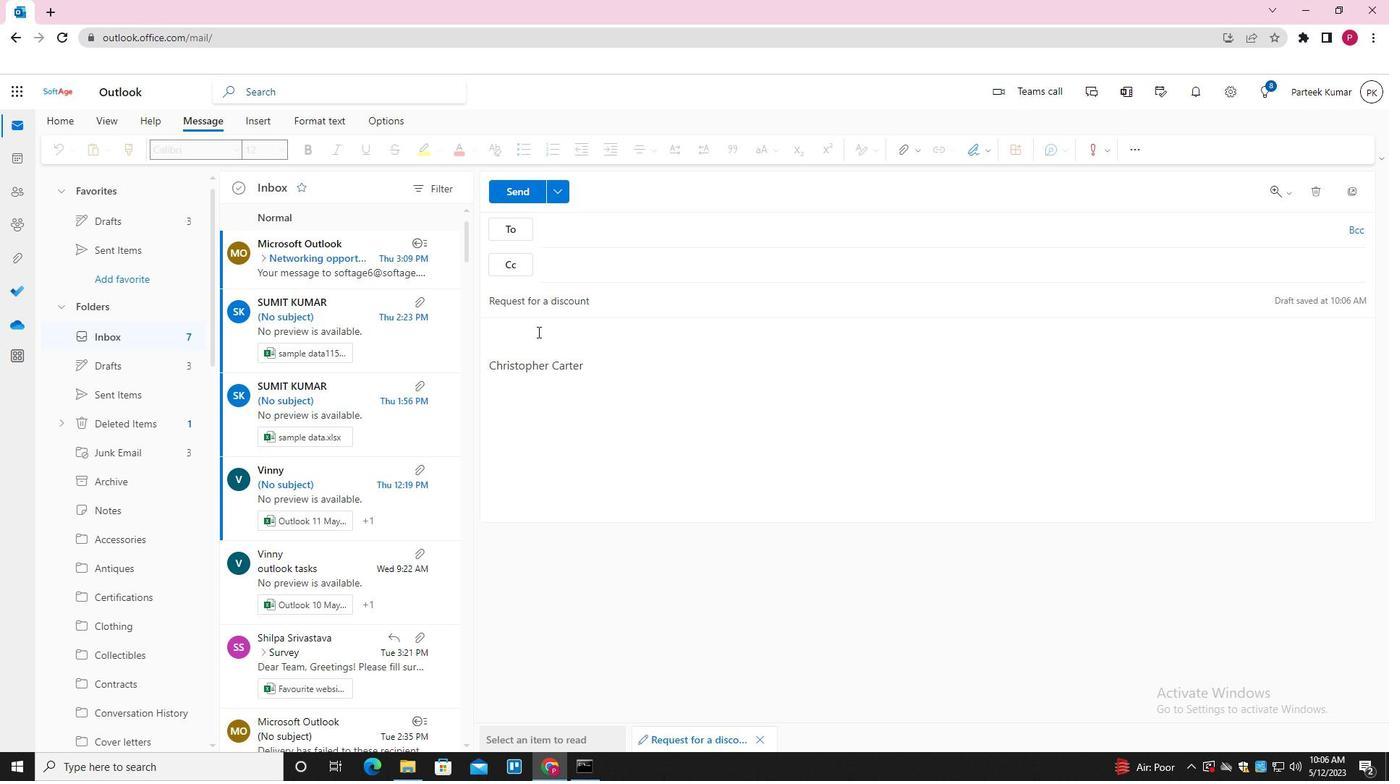 
Action: Mouse moved to (538, 339)
Screenshot: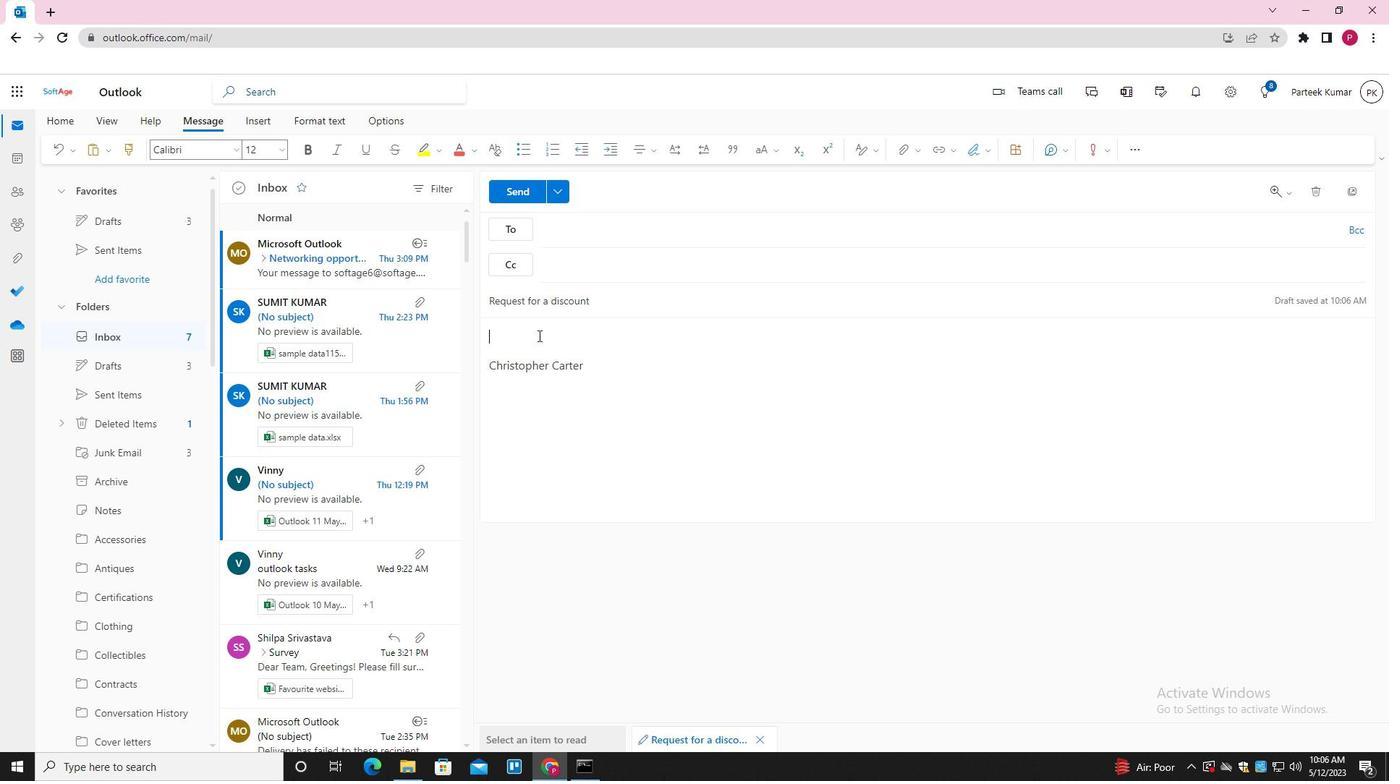 
Action: Key pressed <Key.shift>PLEASE<Key.space>LET<Key.space>ME<Key.space>KNOW<Key.space>IF<Key.space>THERE<Key.space>ARE<Key.space>ANY<Key.space>ISSUES<Key.space>WITH<Key.space>THE<Key.space><Key.backspace><Key.backspace><Key.backspace><Key.backspace><Key.backspace><Key.backspace><Key.backspace><Key.backspace><Key.backspace>
Screenshot: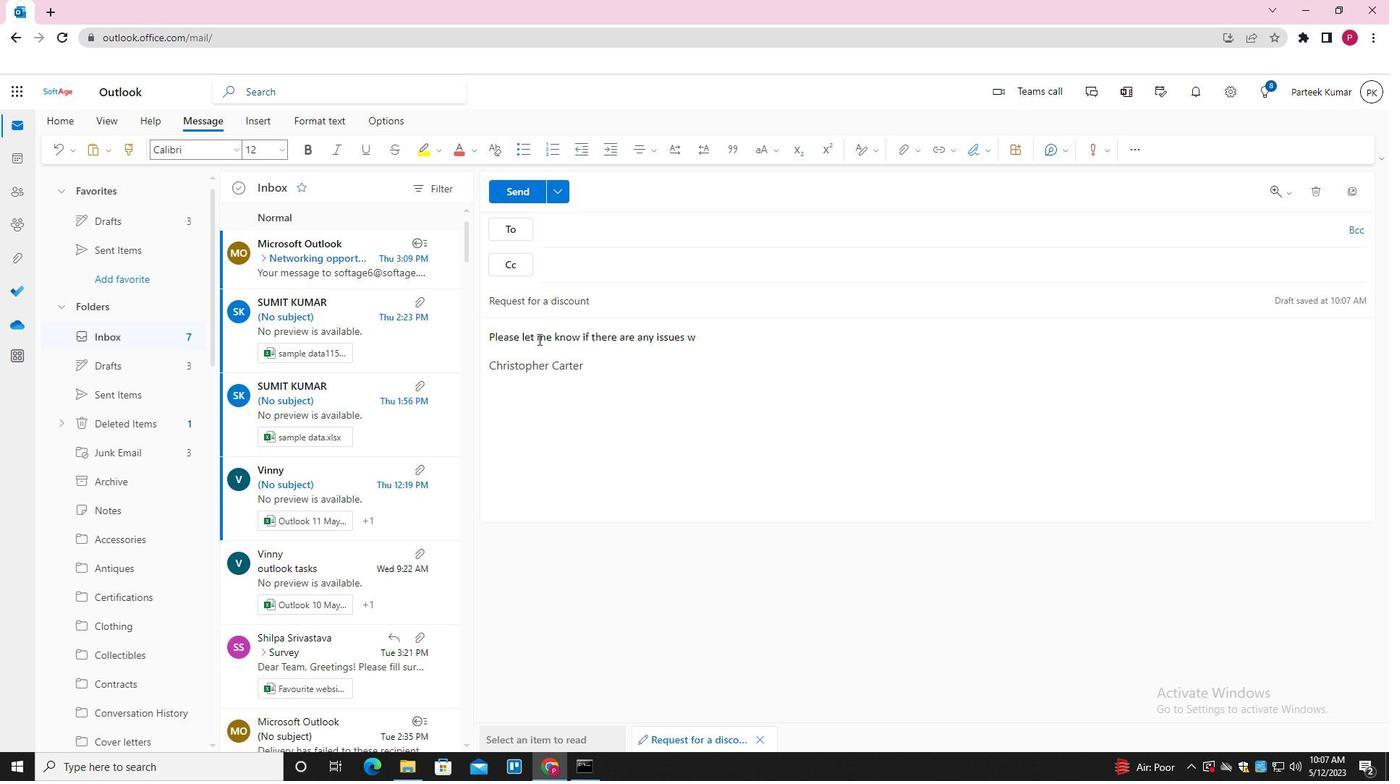 
Action: Mouse moved to (578, 228)
Screenshot: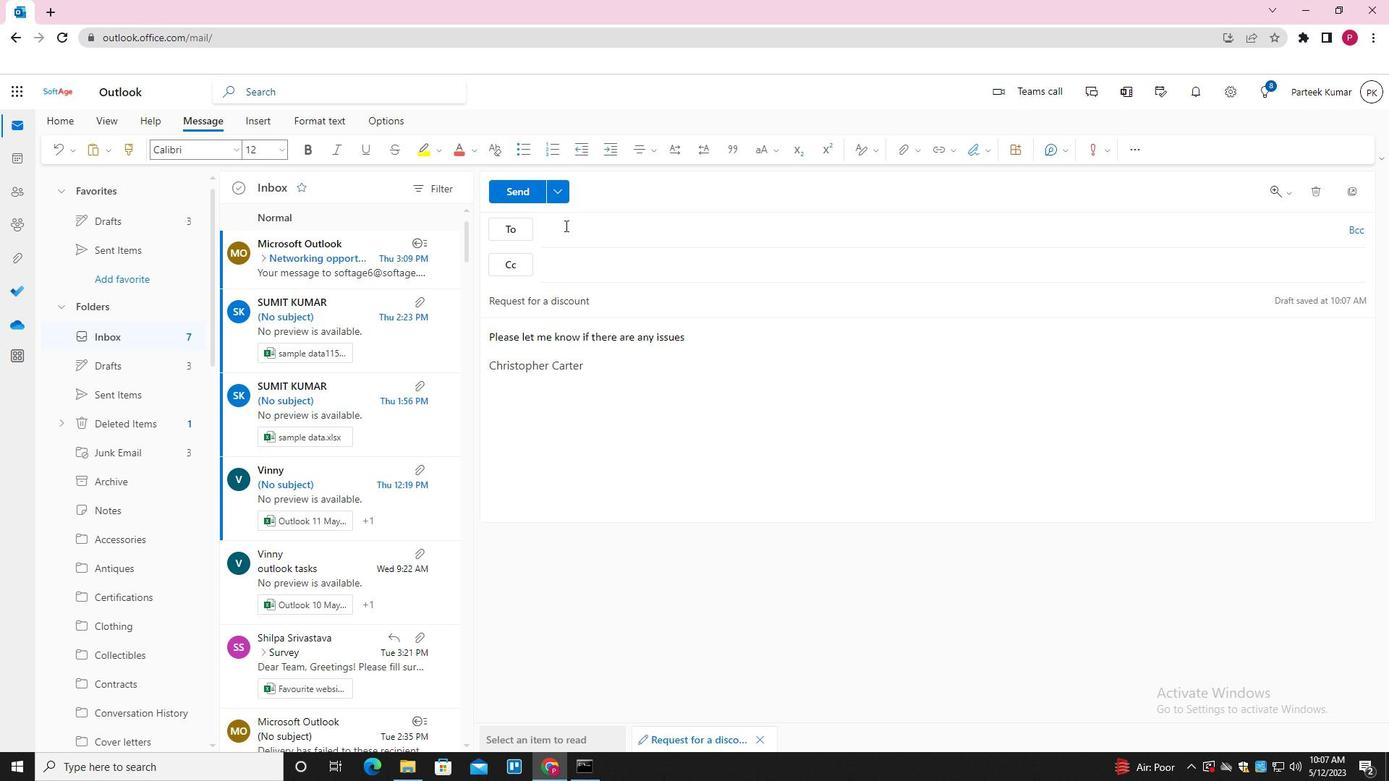 
Action: Mouse pressed left at (578, 228)
Screenshot: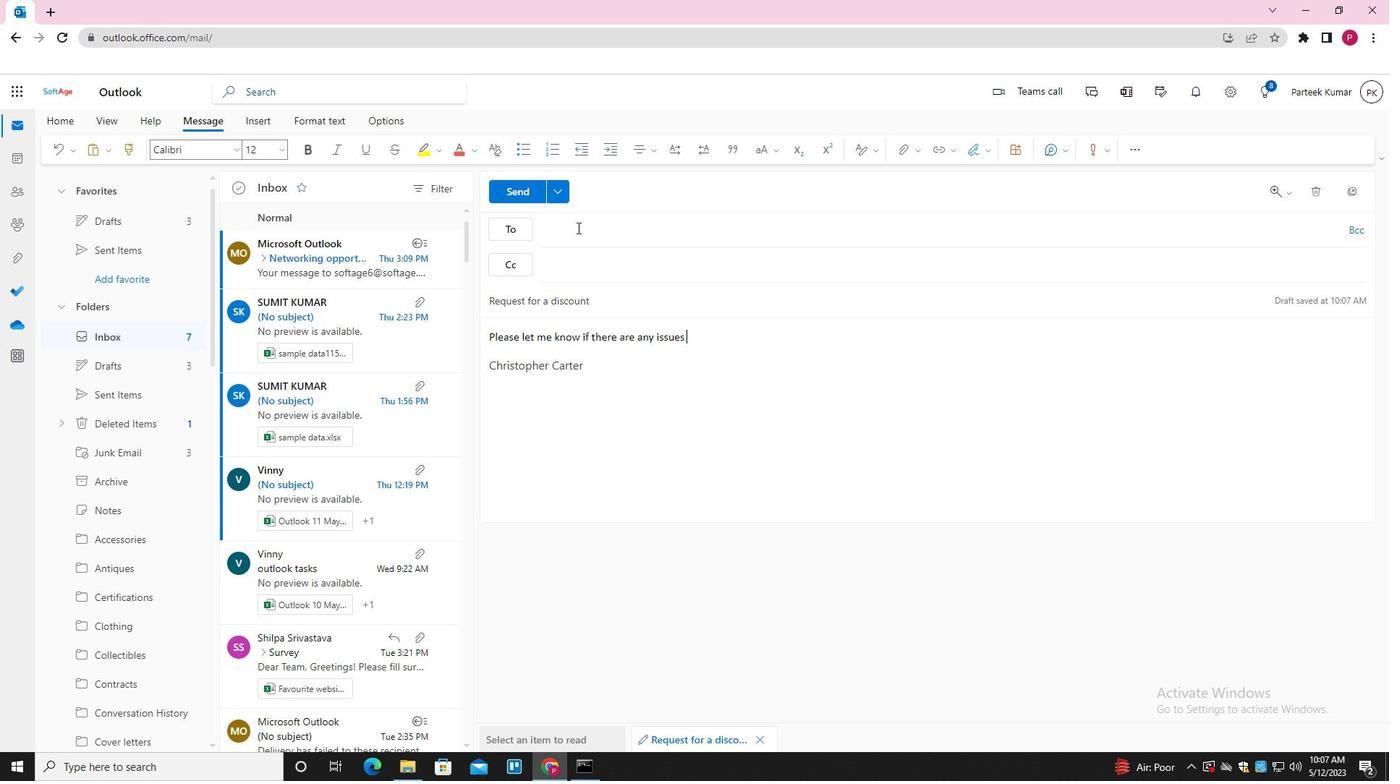 
Action: Mouse moved to (616, 230)
Screenshot: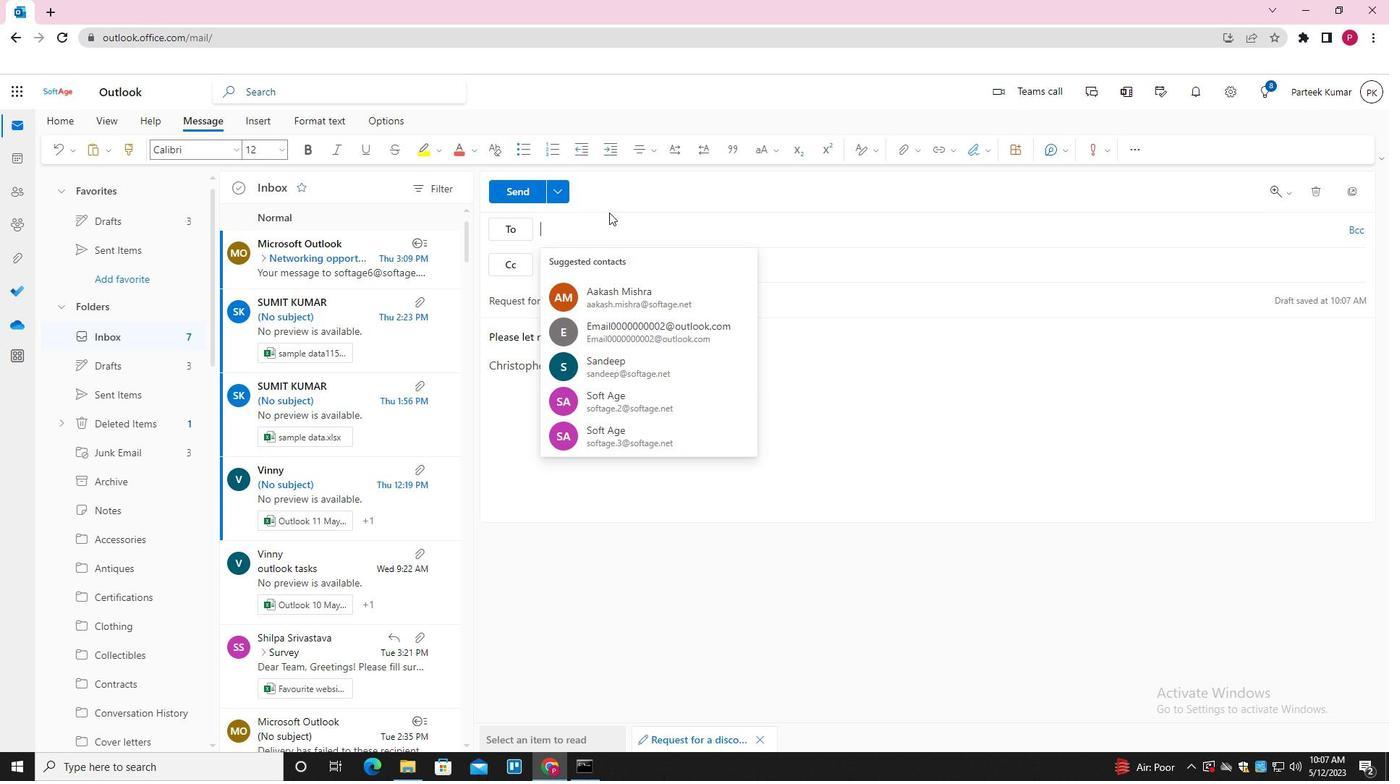 
Action: Key pressed SOFTAGE.9<Key.shift>@SOFTAGE.NEY<Key.backspace>T<Key.enter><Key.enter>SPFTAGE.10<Key.shift>@SOFTAH<Key.backspace>GE.NET<Key.enter>
Screenshot: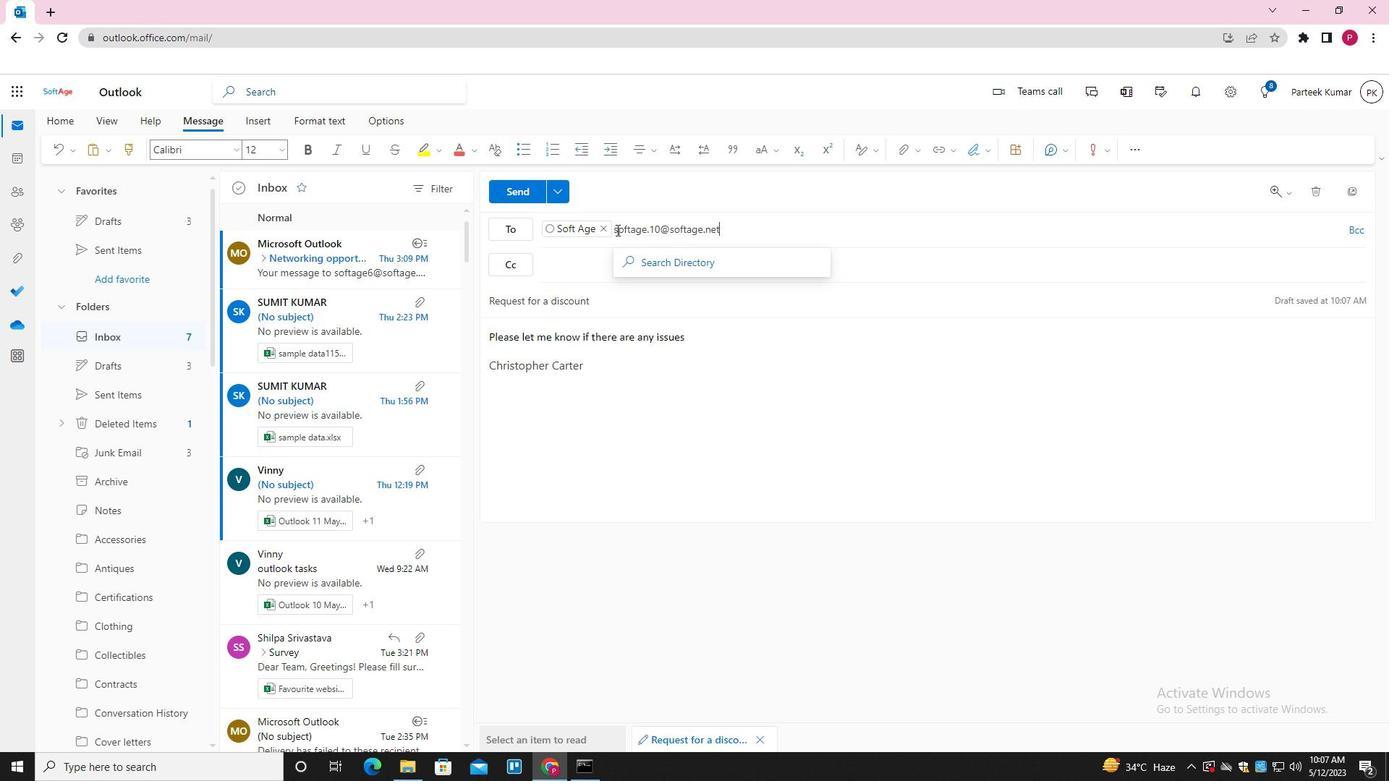
Action: Mouse moved to (735, 261)
Screenshot: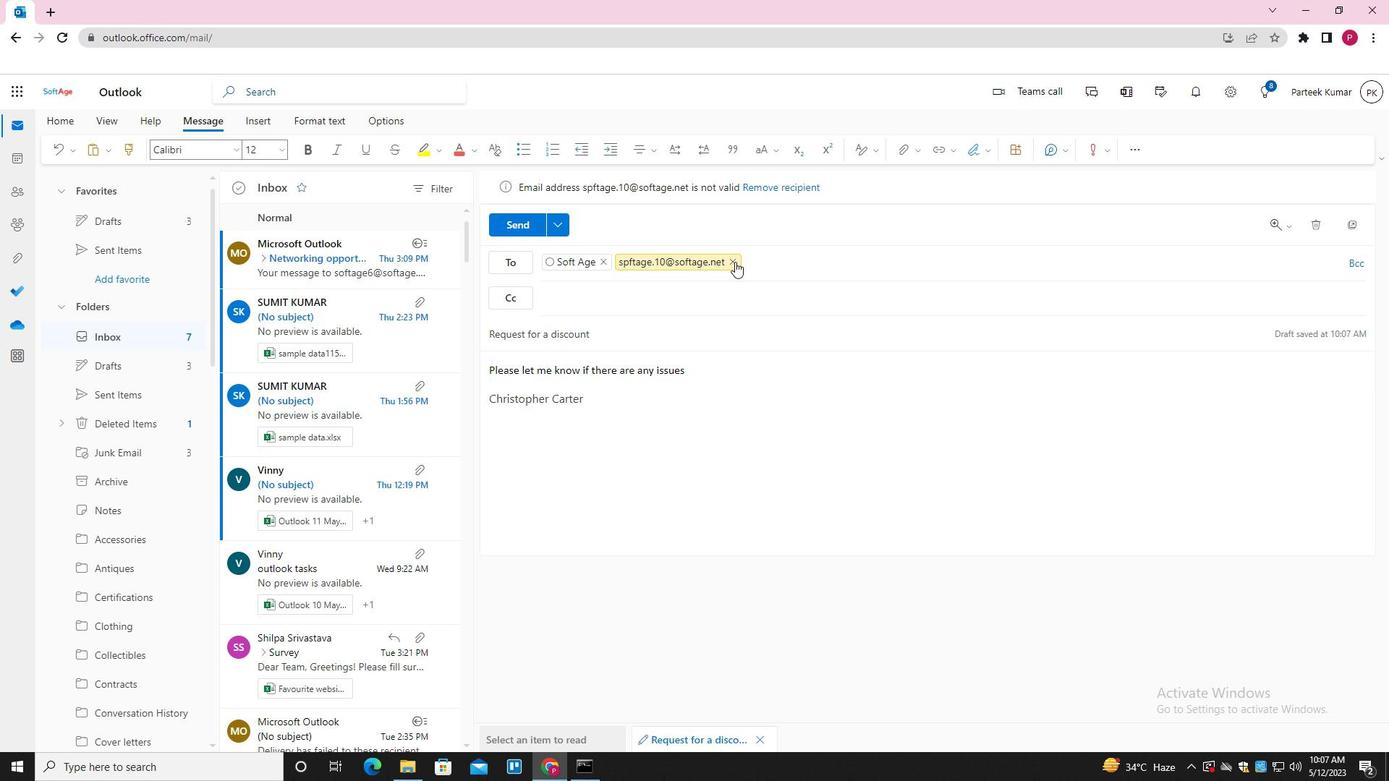 
Action: Mouse pressed left at (735, 261)
Screenshot: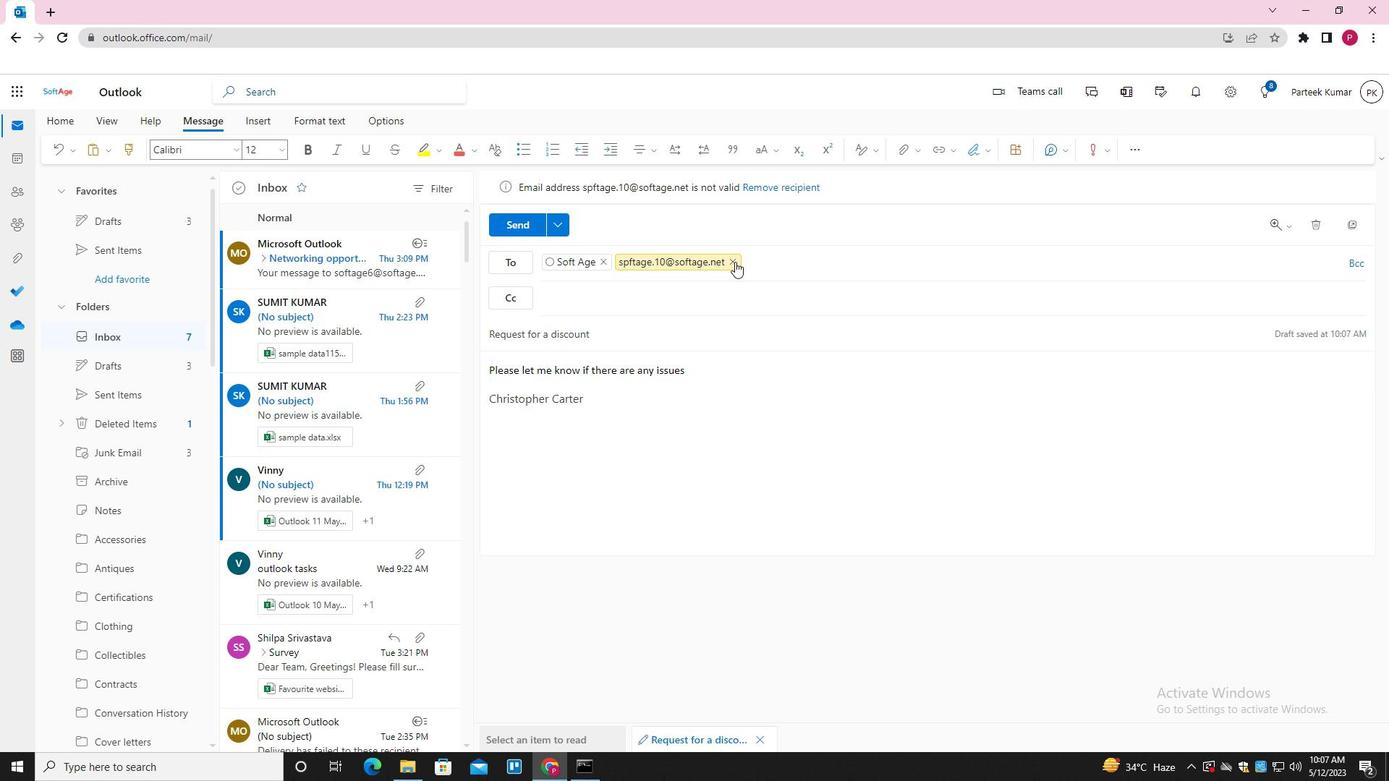 
Action: Mouse moved to (683, 258)
Screenshot: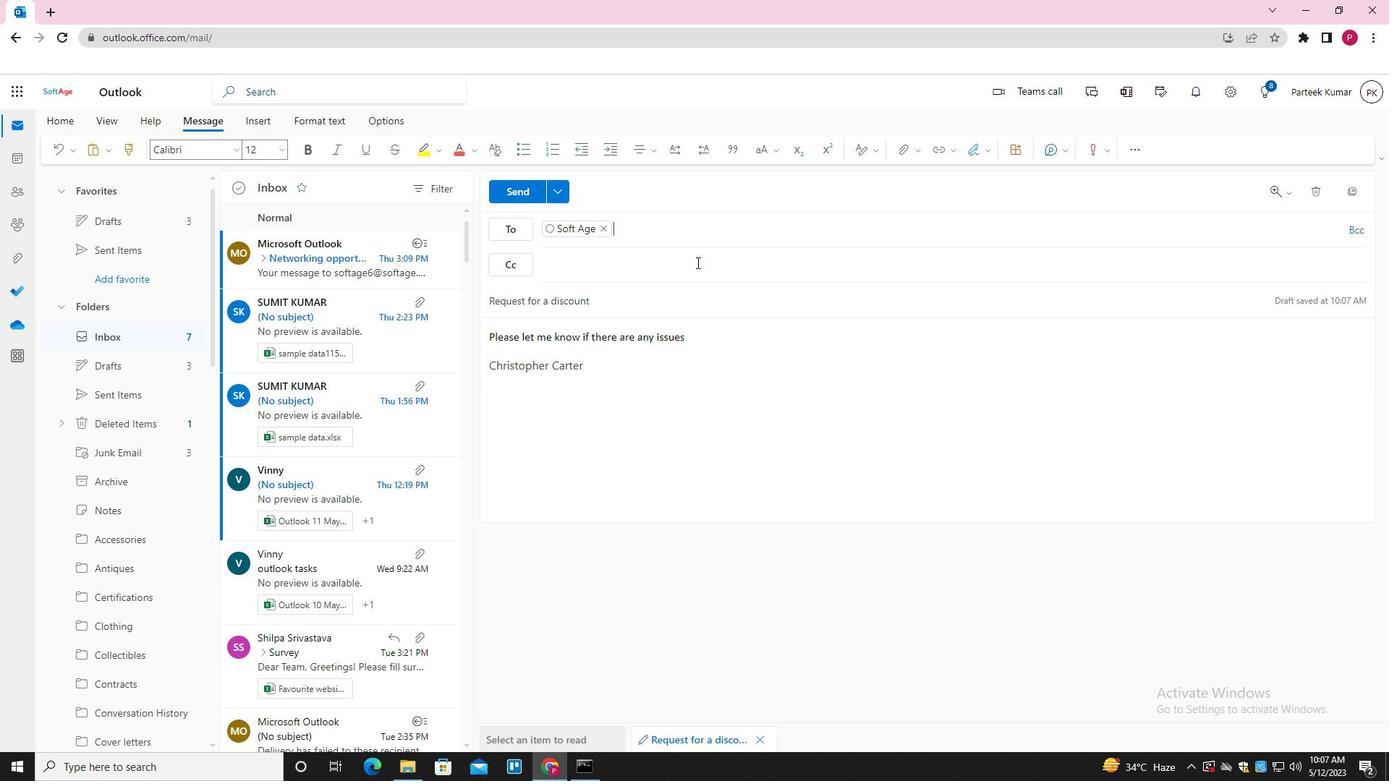 
Action: Key pressed SOFTAGE.10<Key.shift>@SOFTAGE.NET<Key.enter>
Screenshot: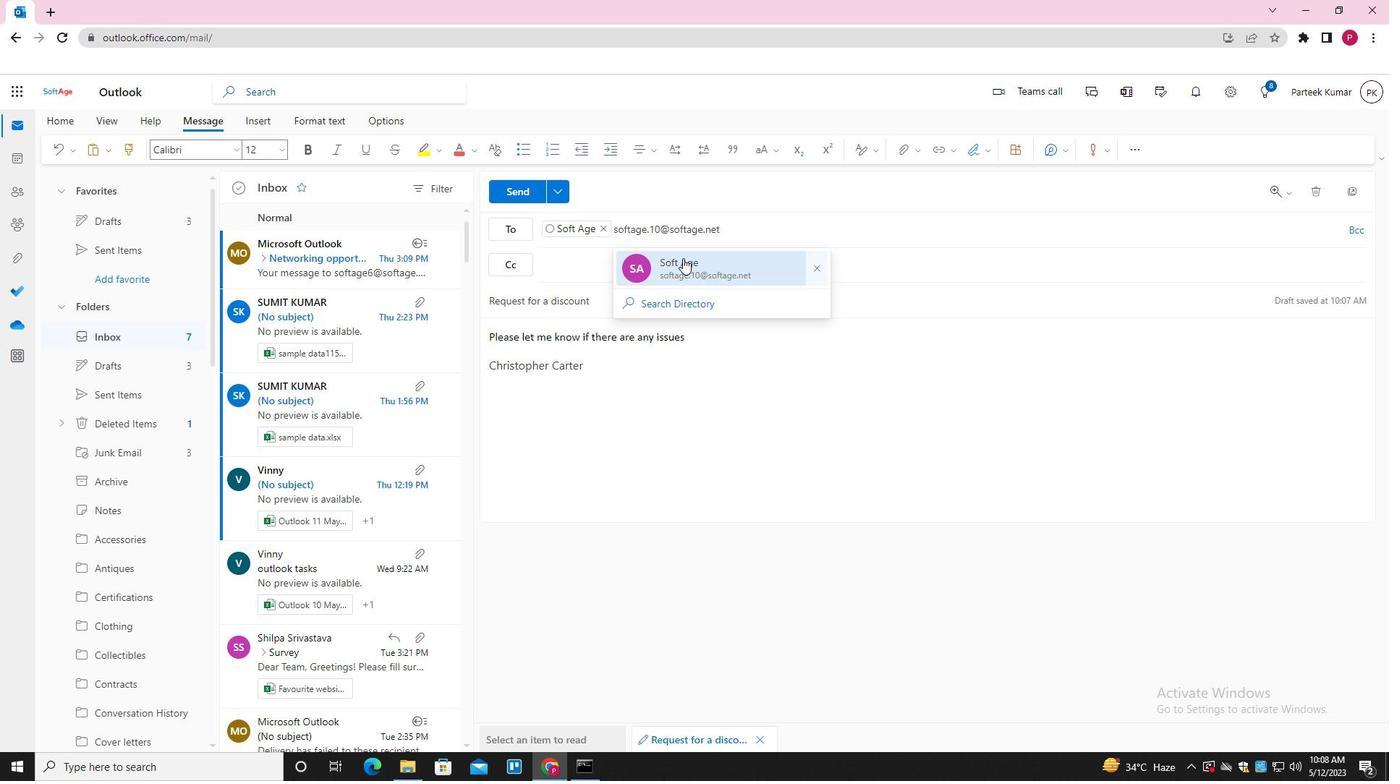 
Action: Mouse moved to (901, 152)
Screenshot: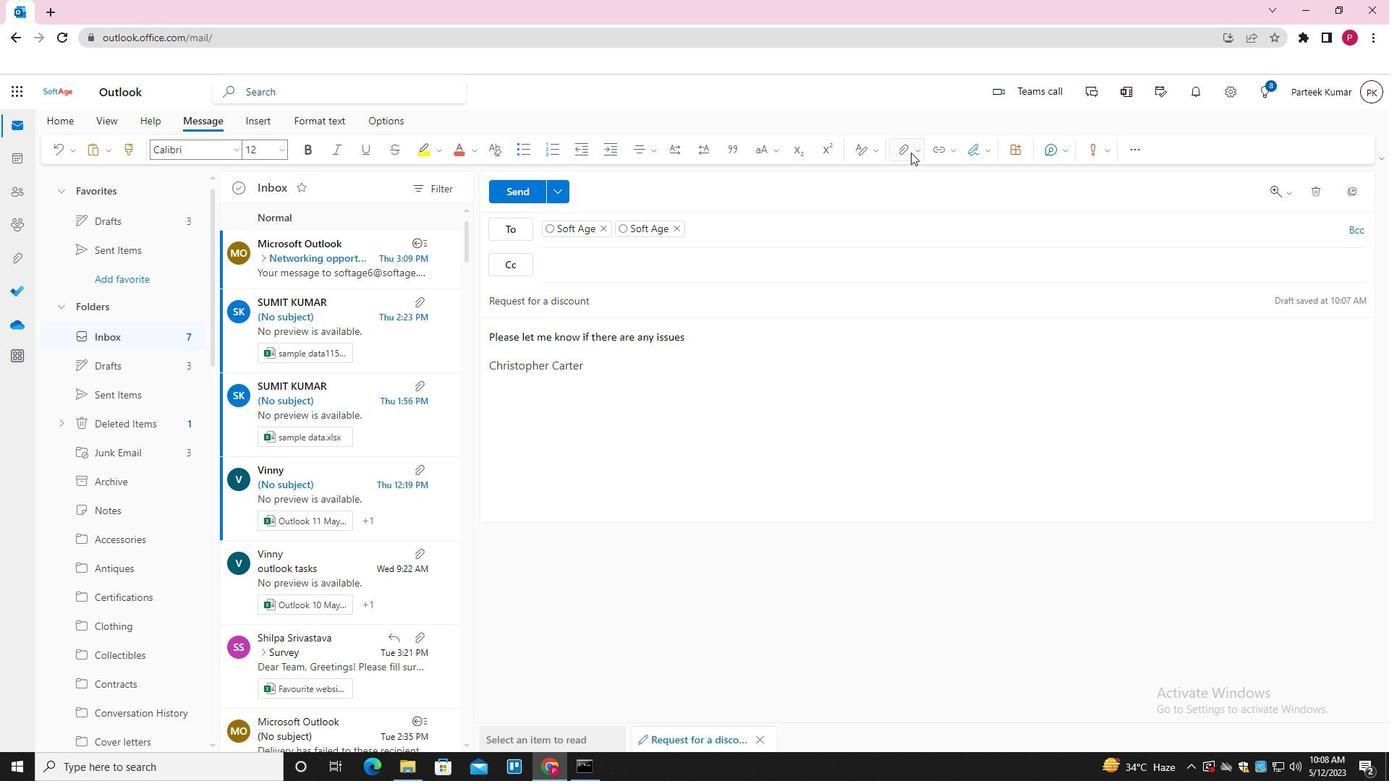 
Action: Mouse pressed left at (901, 152)
Screenshot: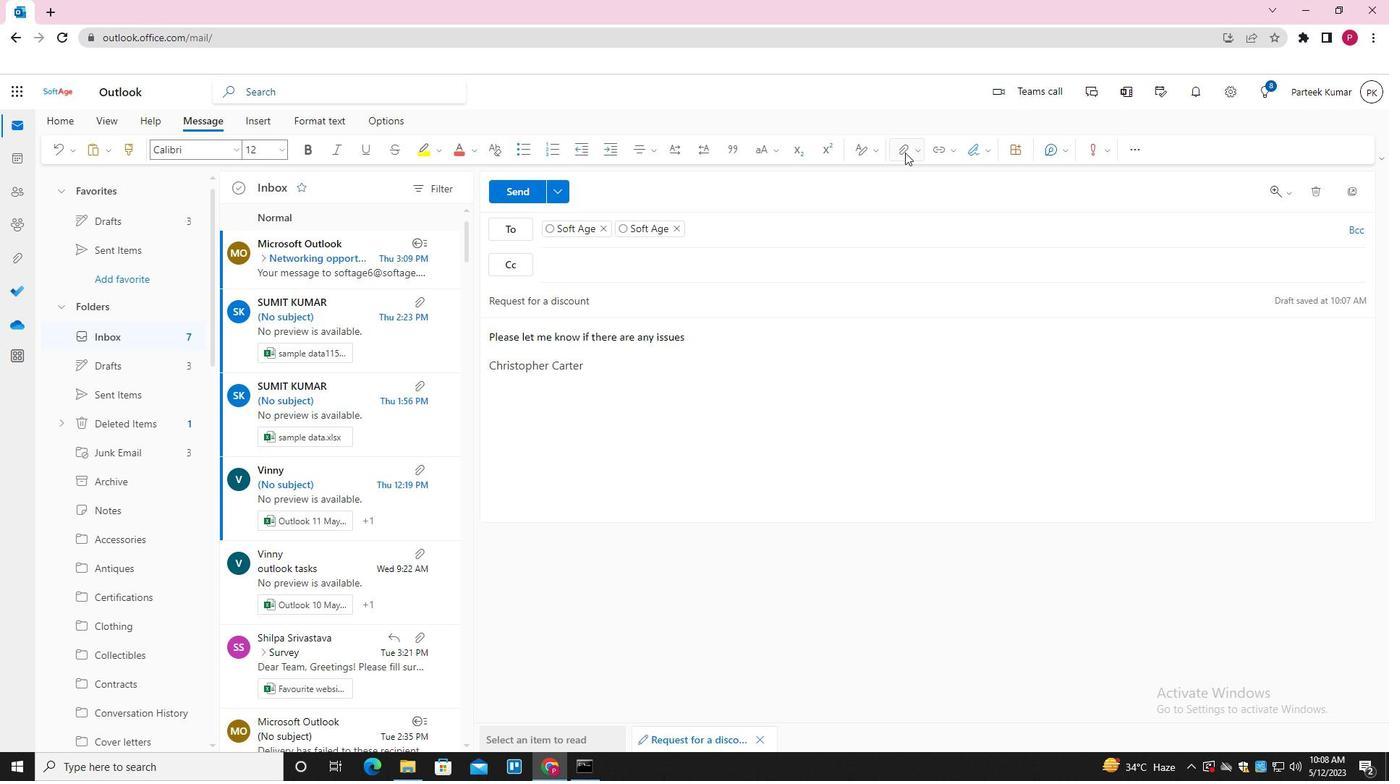 
Action: Mouse moved to (851, 183)
Screenshot: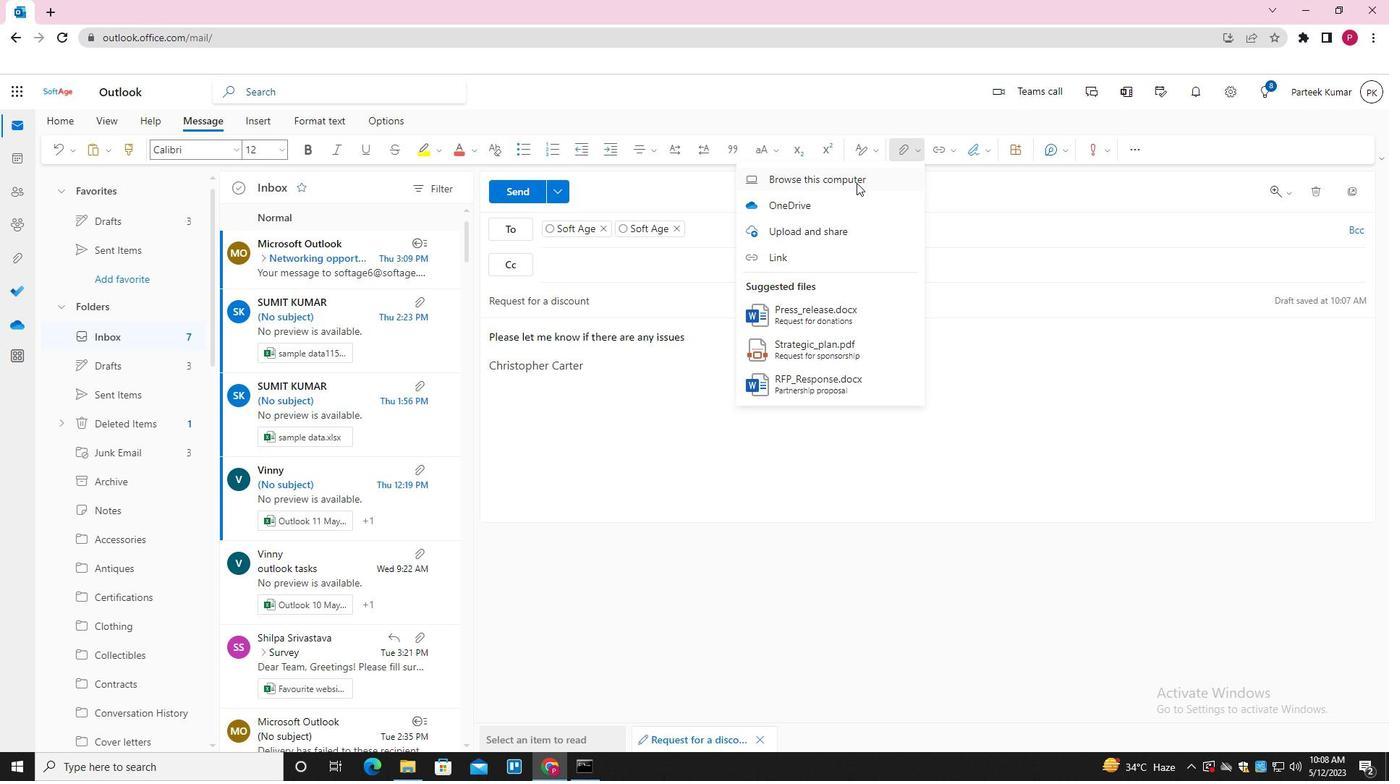 
Action: Mouse pressed left at (851, 183)
Screenshot: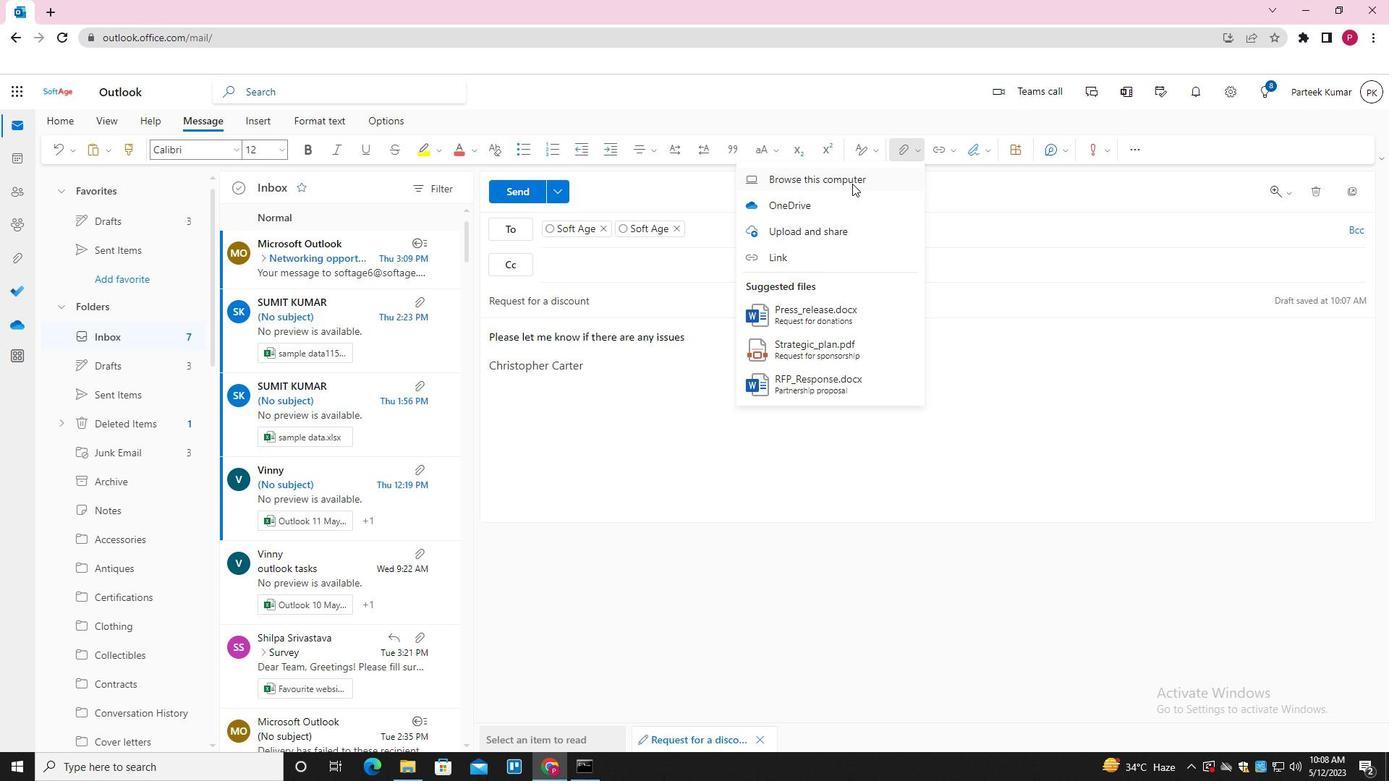 
Action: Mouse moved to (214, 127)
Screenshot: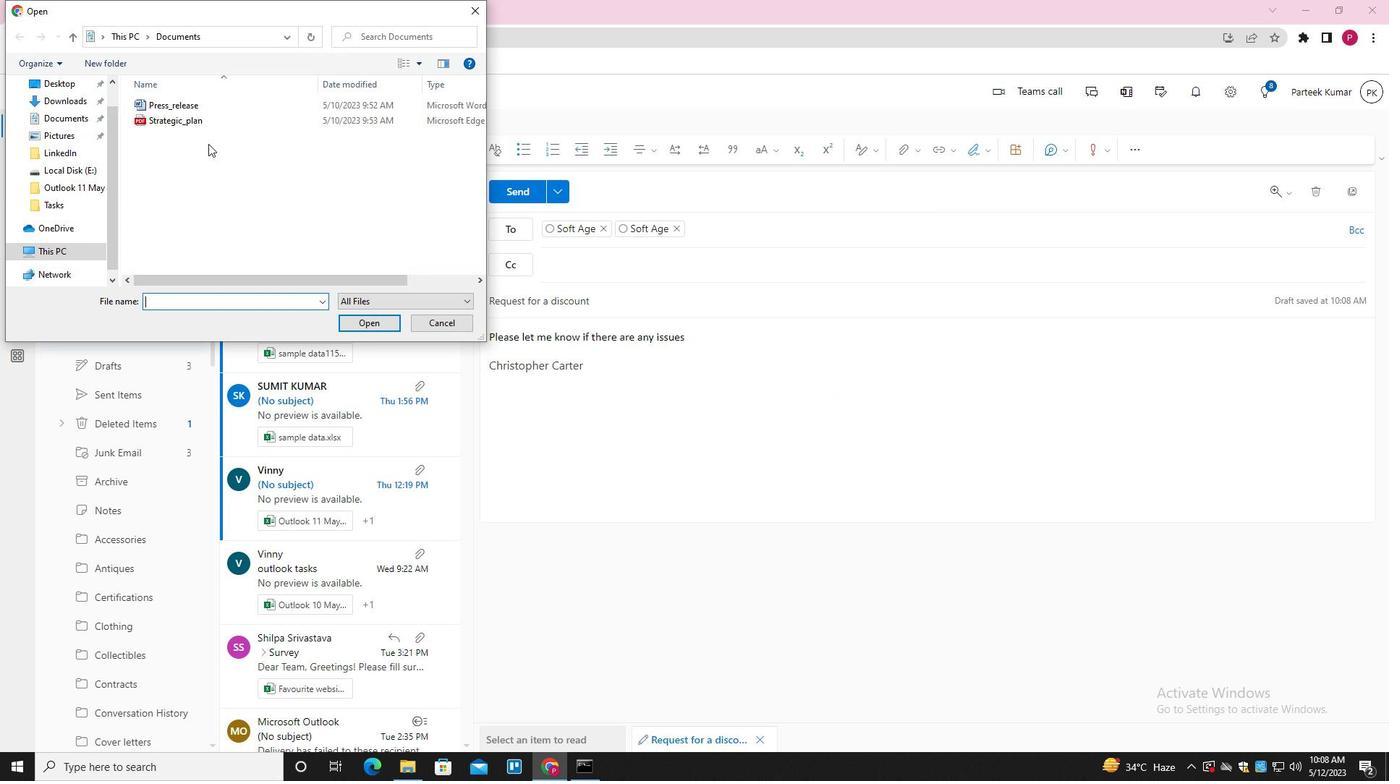
Action: Mouse pressed left at (214, 127)
Screenshot: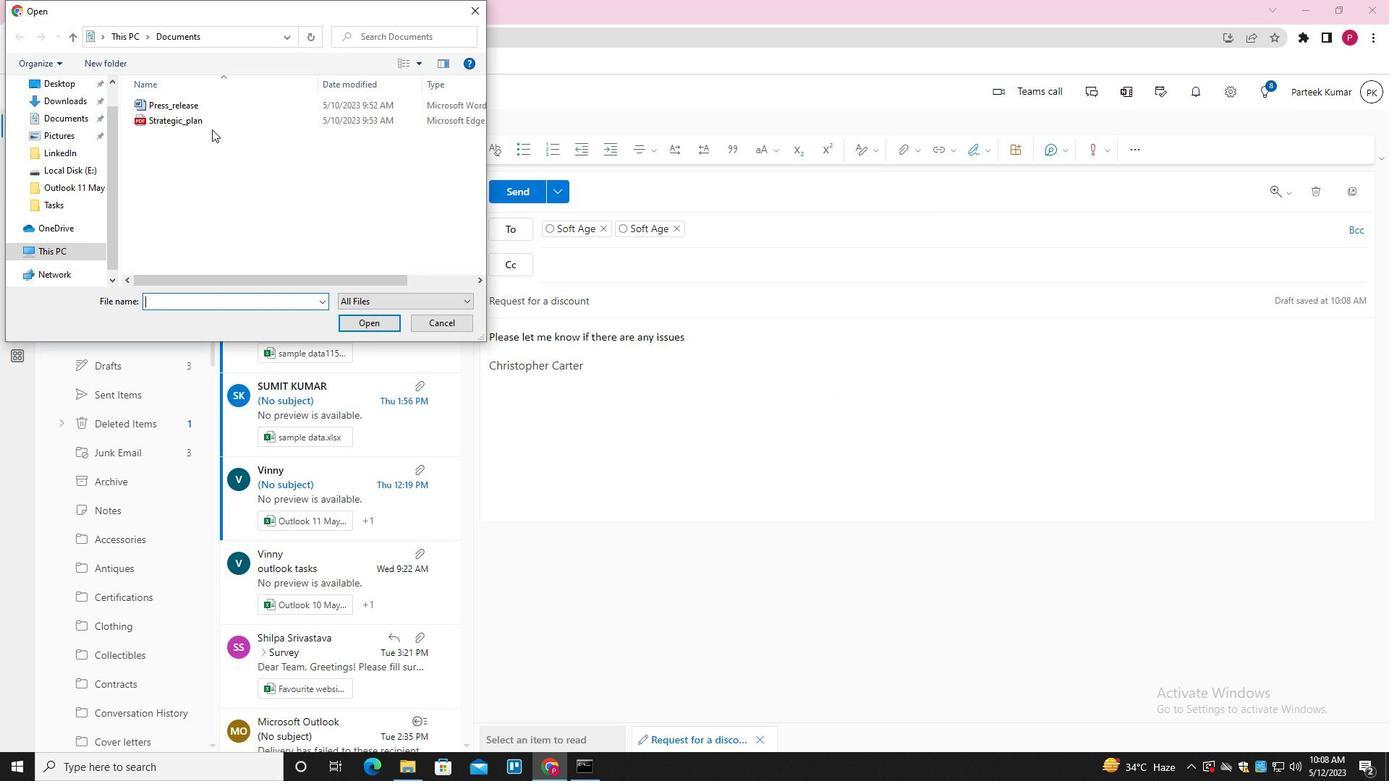 
Action: Key pressed <Key.f2><Key.shift>SERVICE<Key.shift>_LEVEL<Key.shift>_AGREEMENT<Key.enter>
Screenshot: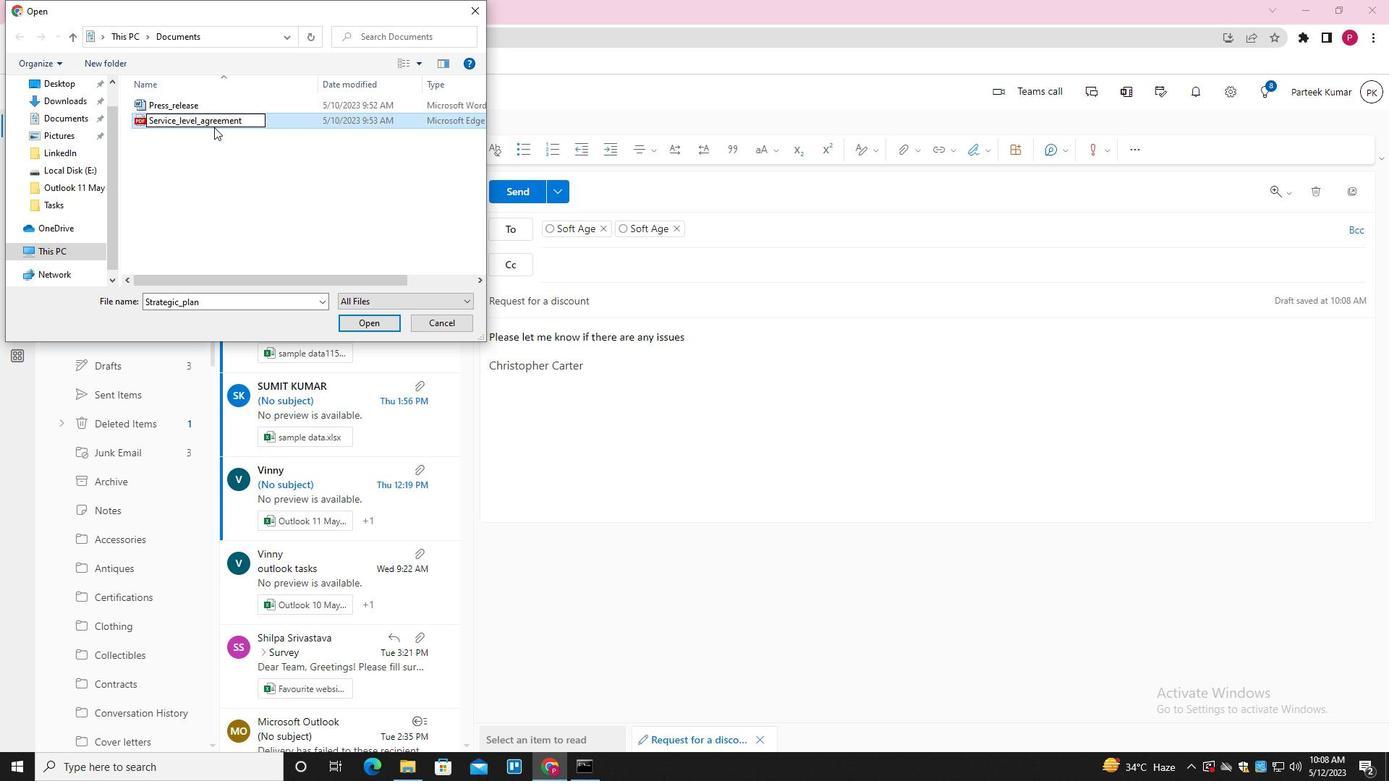 
Action: Mouse pressed left at (214, 127)
Screenshot: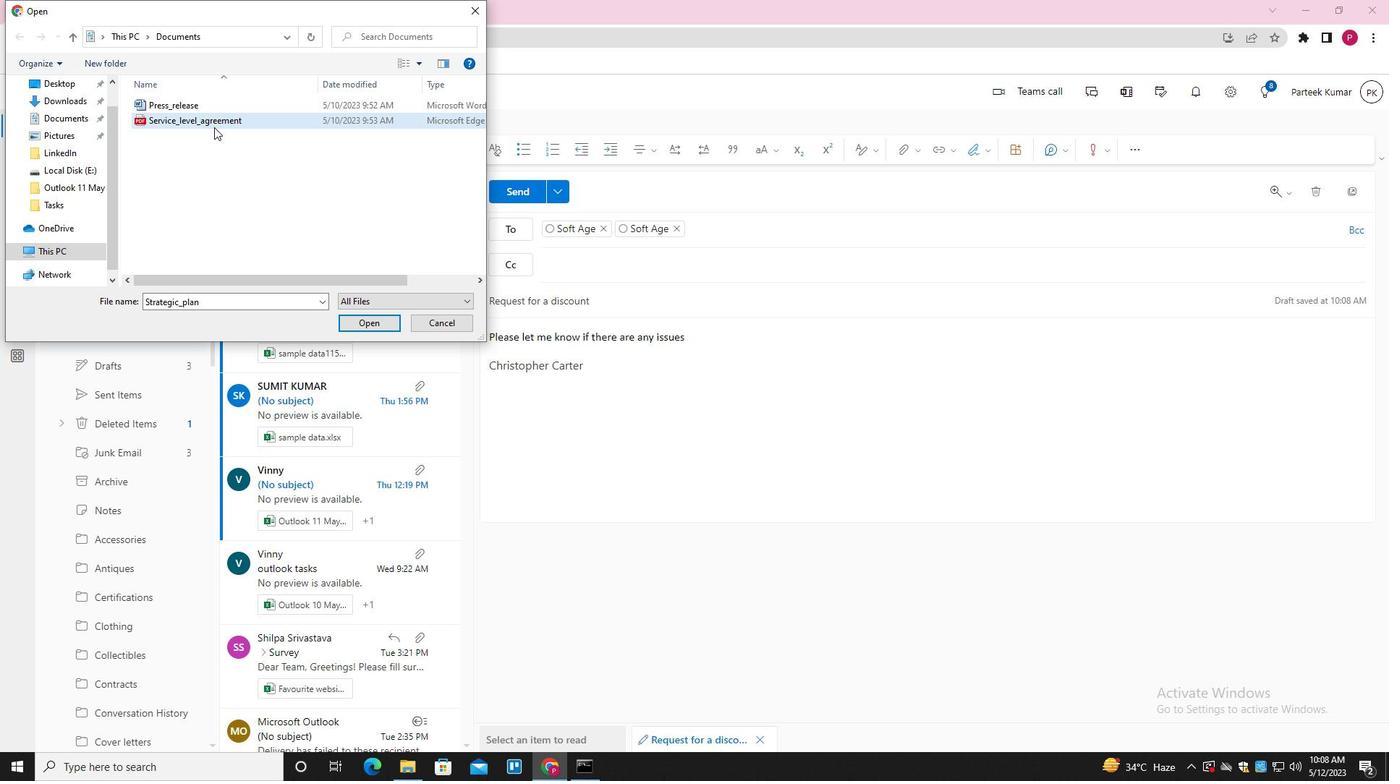 
Action: Mouse moved to (368, 322)
Screenshot: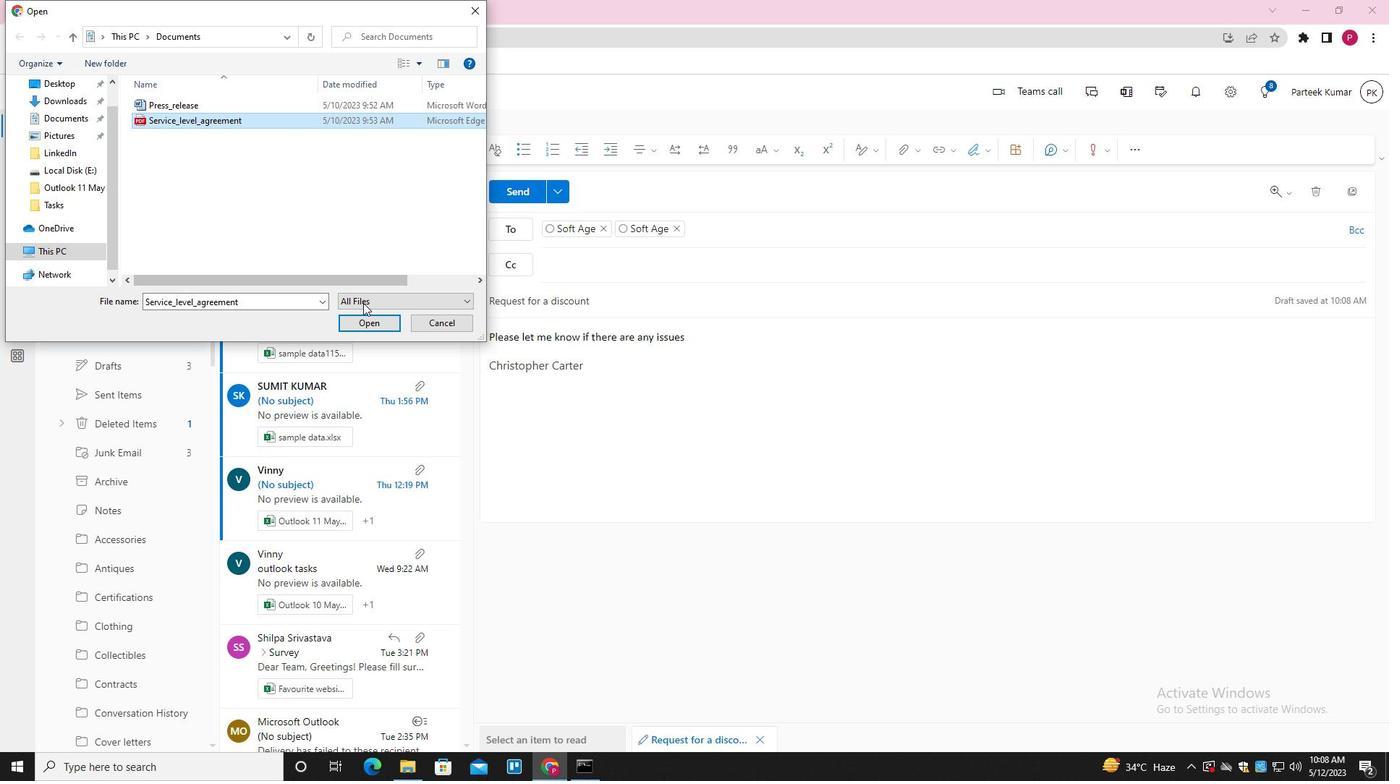 
Action: Mouse pressed left at (368, 322)
Screenshot: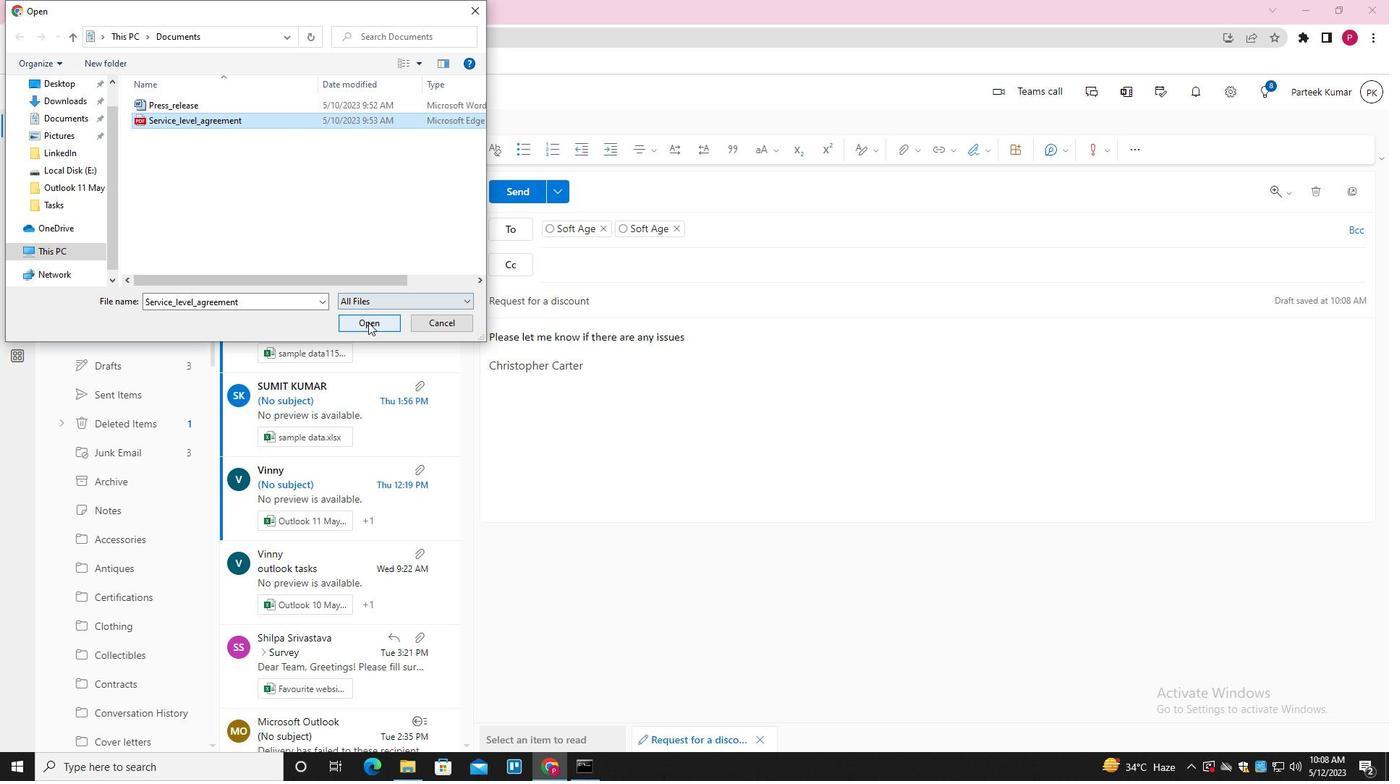 
Action: Mouse moved to (516, 195)
Screenshot: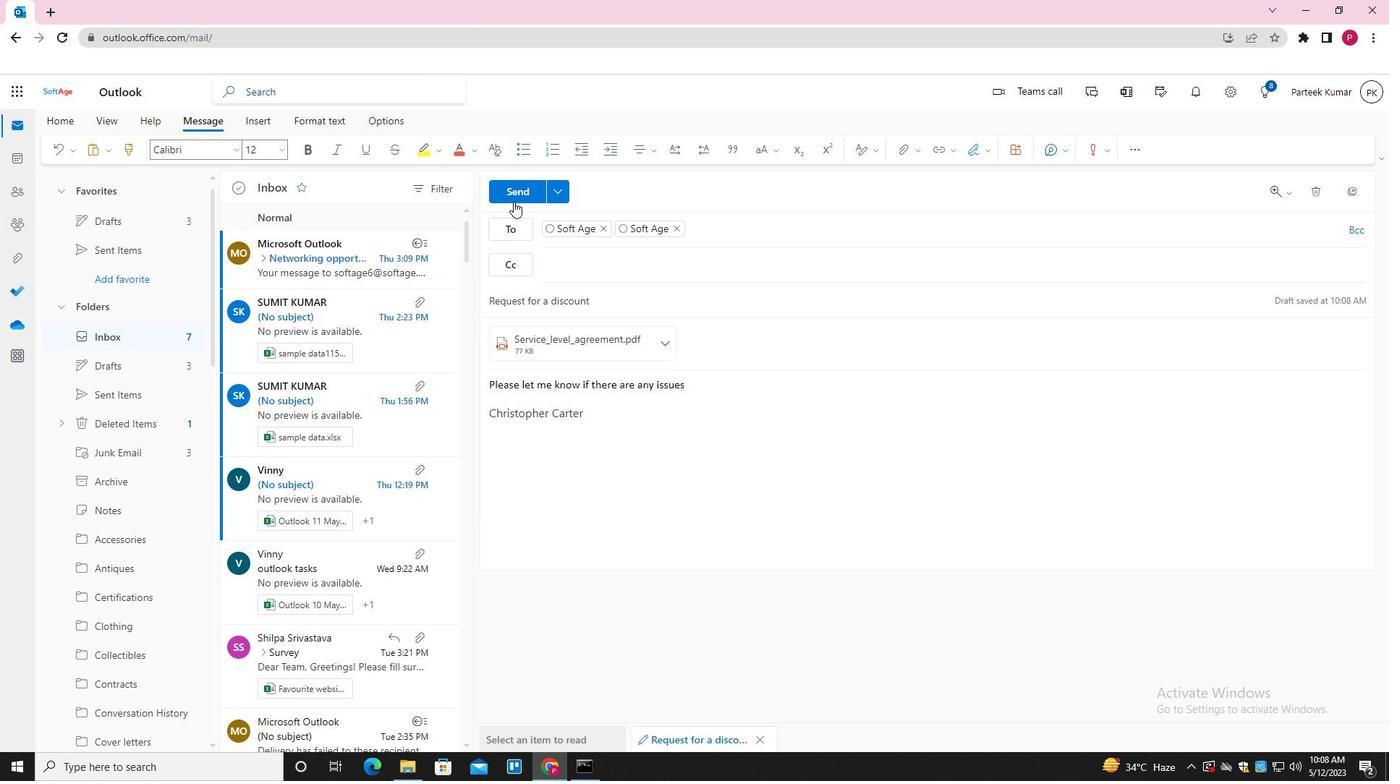 
Action: Mouse pressed left at (516, 195)
Screenshot: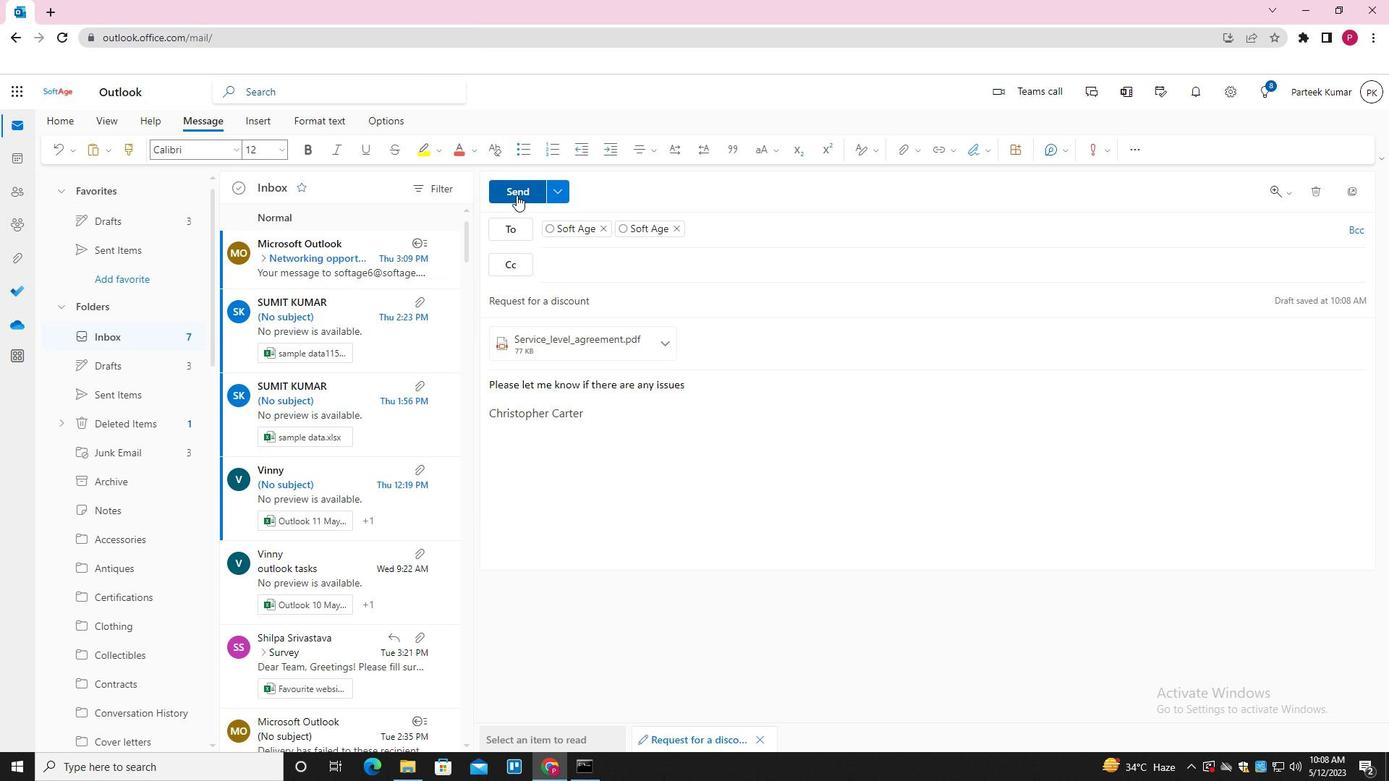 
Action: Mouse moved to (587, 371)
Screenshot: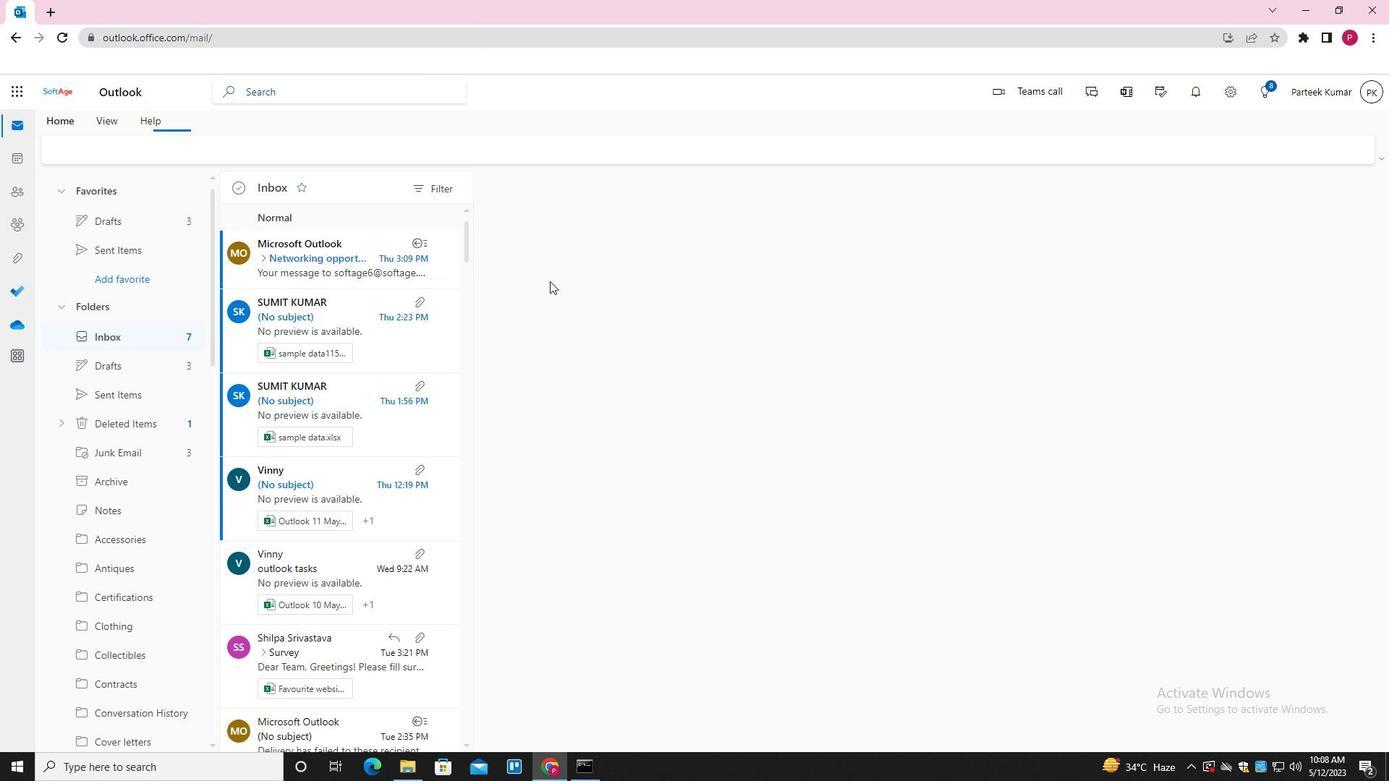 
